 Task: For heading Use Georgia with blue  colour.  font size for heading22,  'Change the font style of data to'Georgia and font size to 14,  Change the alignment of both headline & data to Align left In the sheet   Victory Sales log   book
Action: Mouse moved to (75, 150)
Screenshot: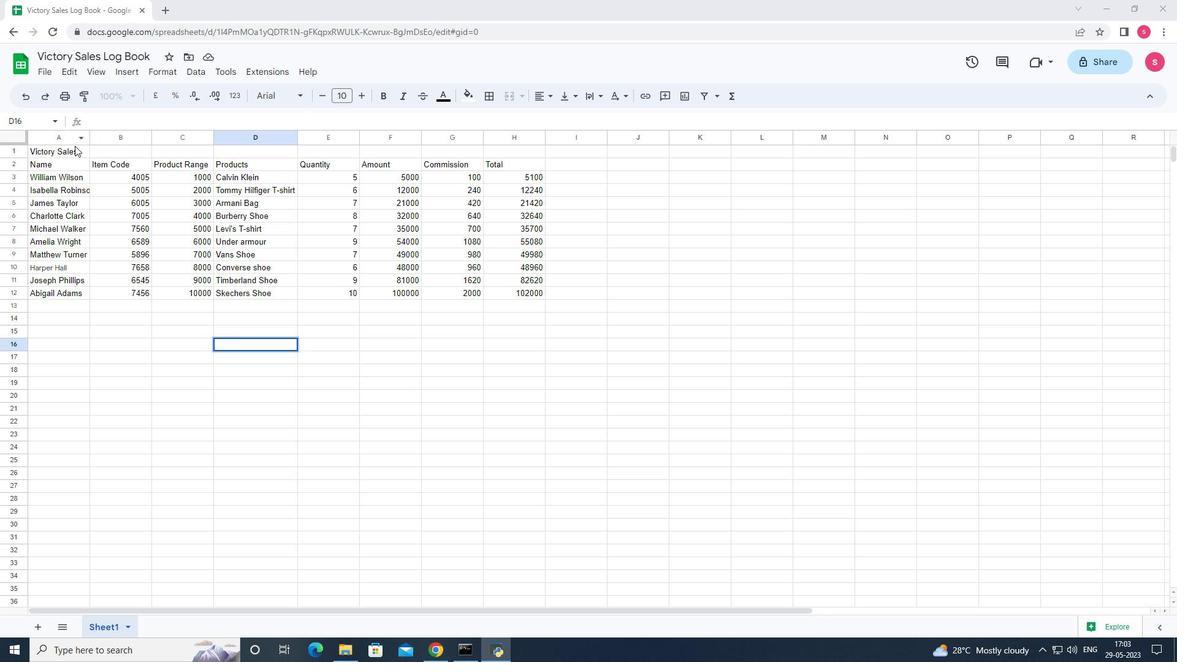 
Action: Mouse pressed left at (75, 150)
Screenshot: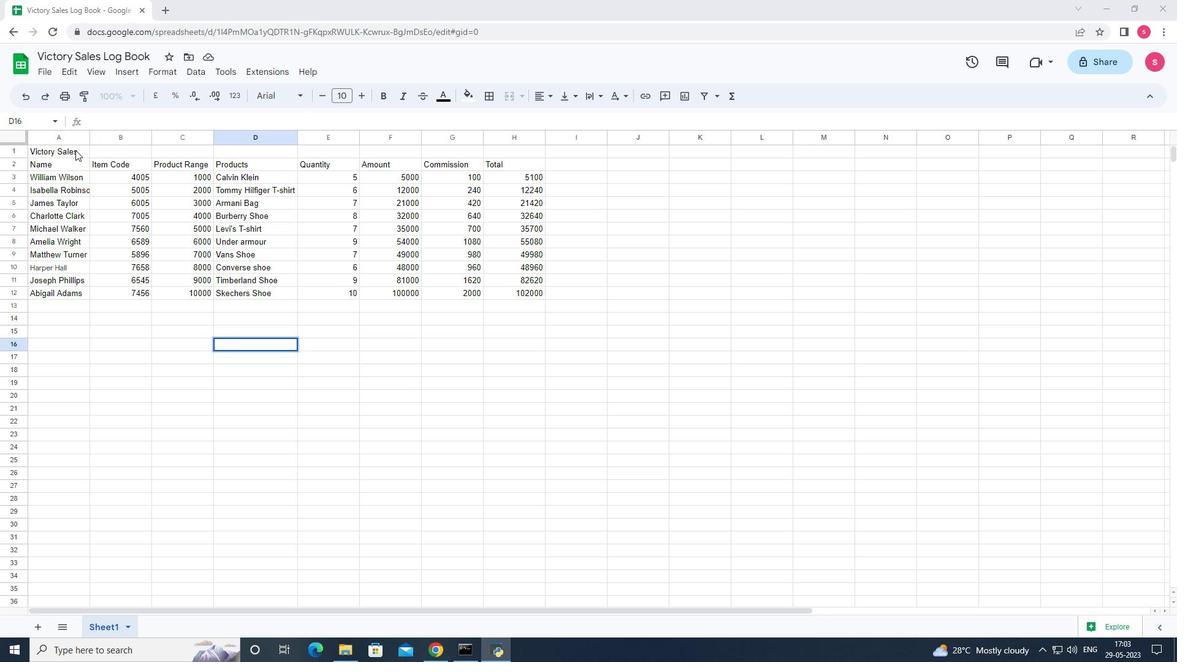 
Action: Mouse moved to (300, 93)
Screenshot: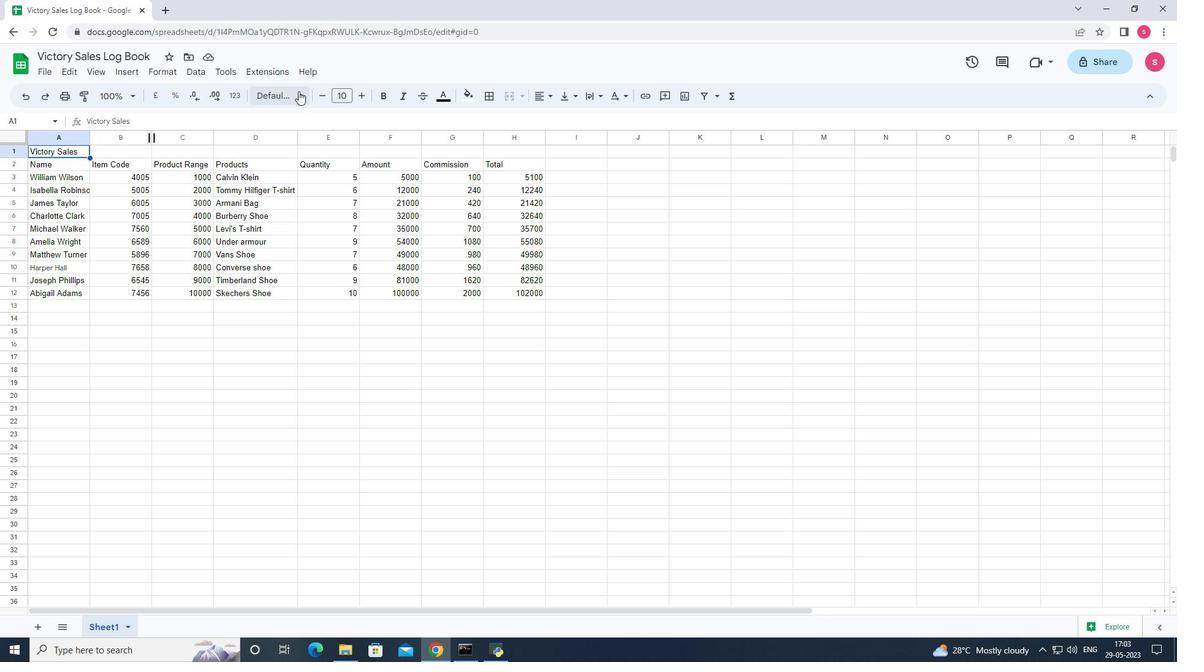 
Action: Mouse pressed left at (300, 93)
Screenshot: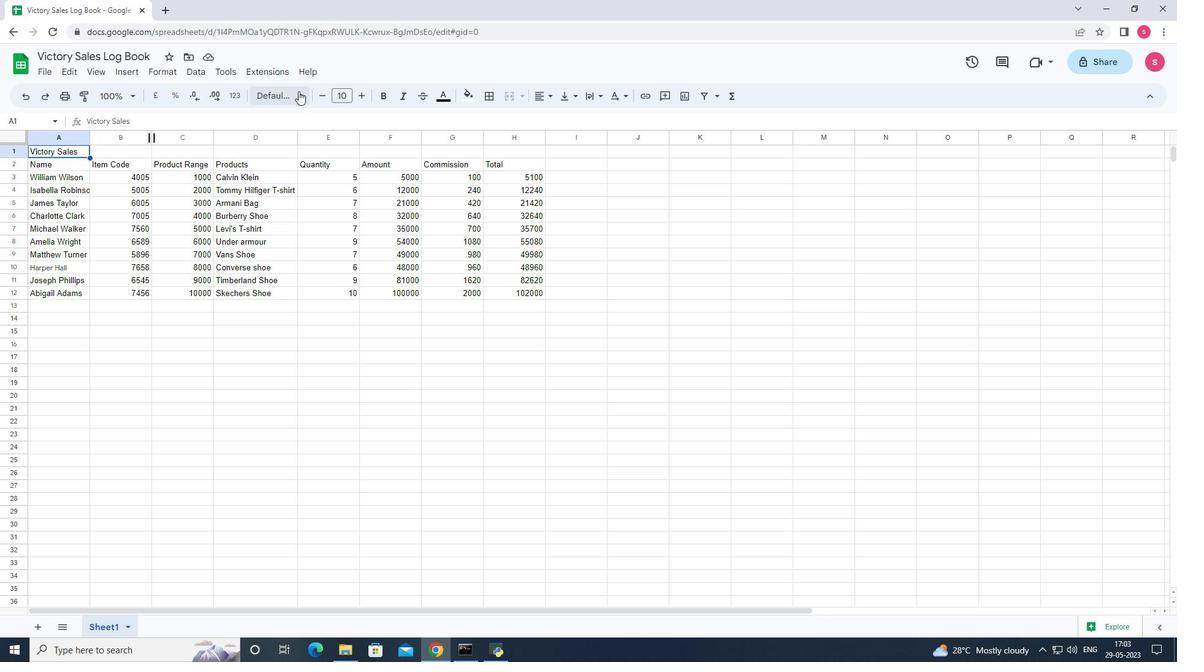 
Action: Mouse moved to (321, 260)
Screenshot: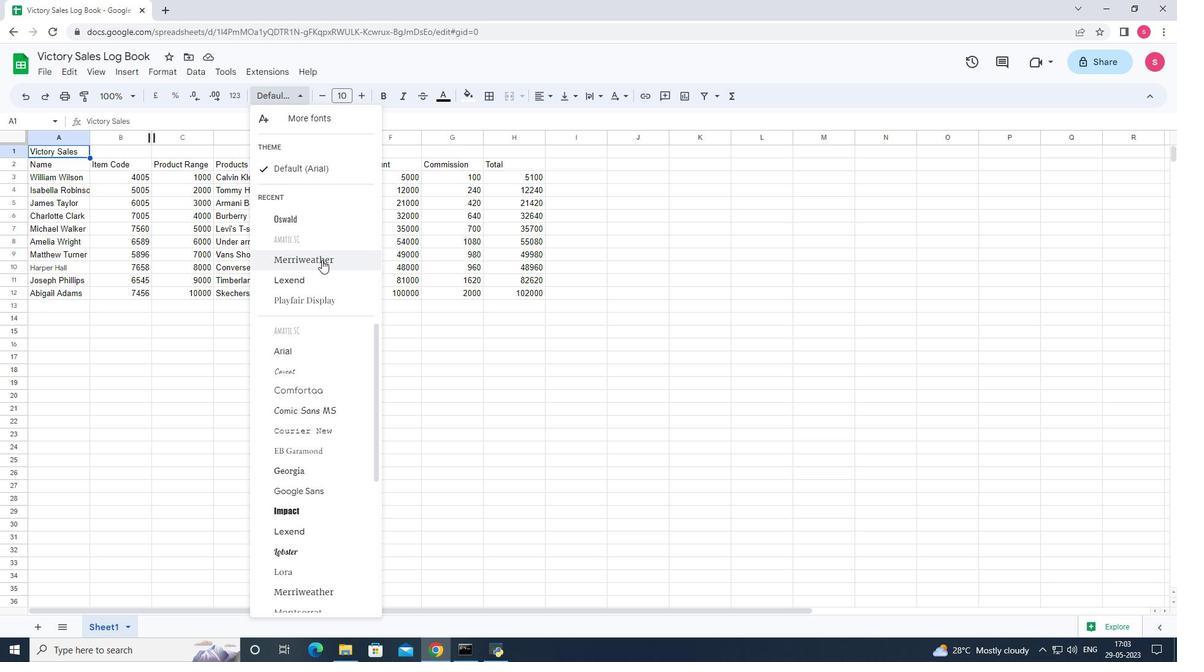 
Action: Mouse scrolled (321, 259) with delta (0, 0)
Screenshot: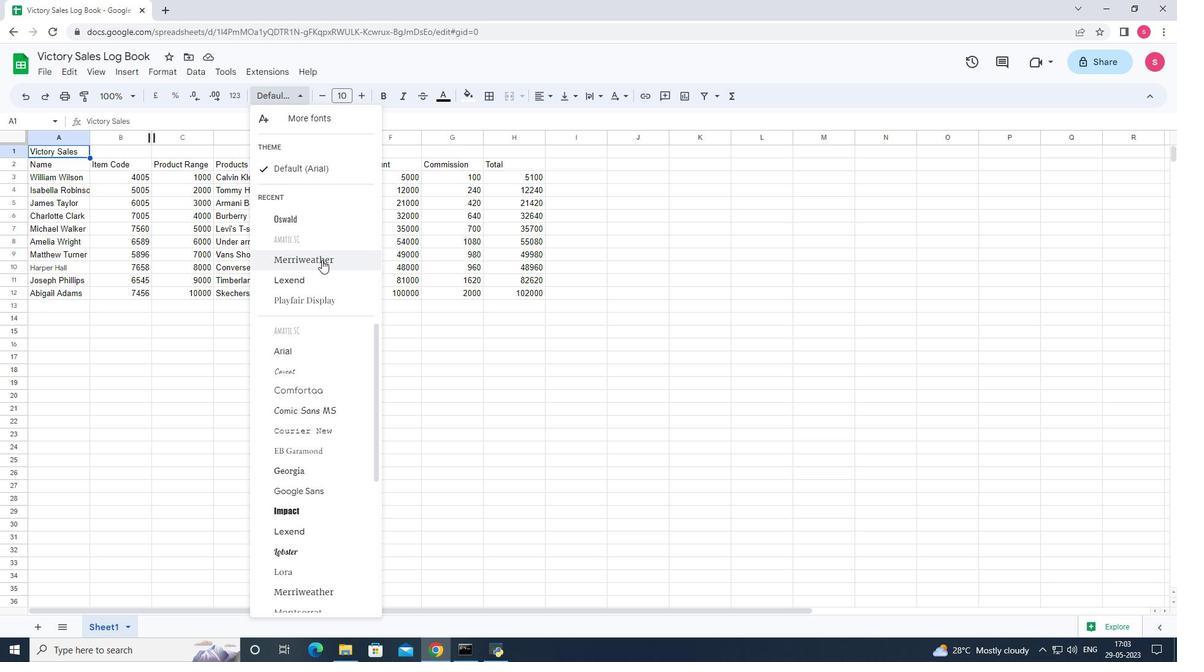 
Action: Mouse moved to (321, 261)
Screenshot: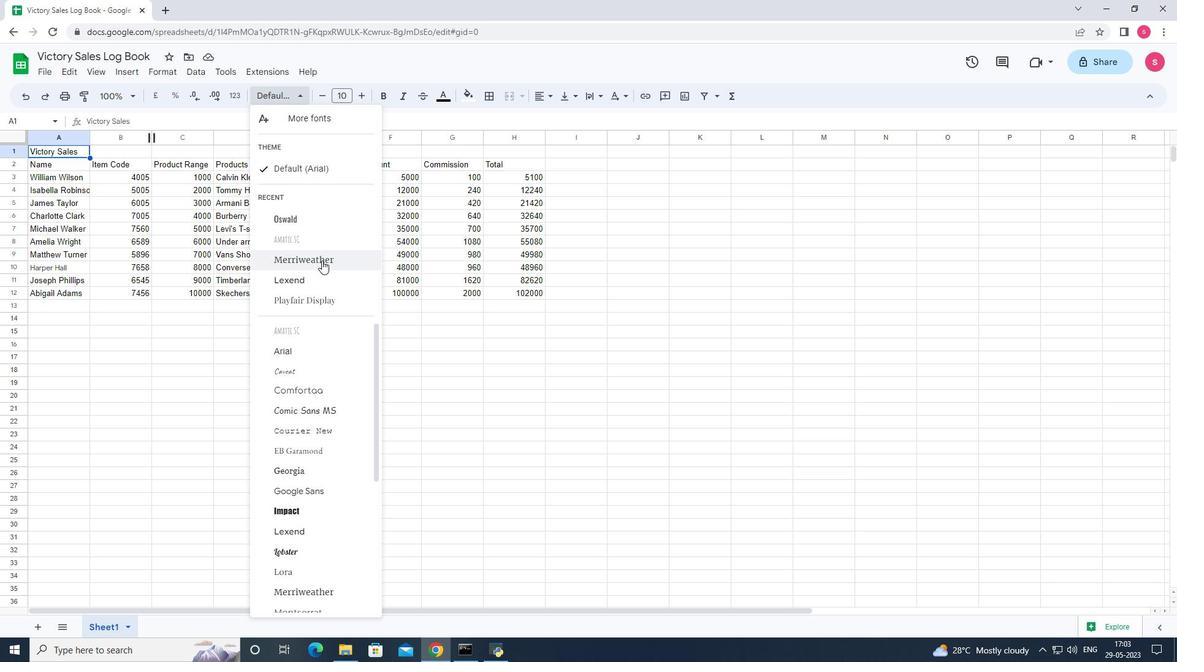 
Action: Mouse scrolled (321, 260) with delta (0, 0)
Screenshot: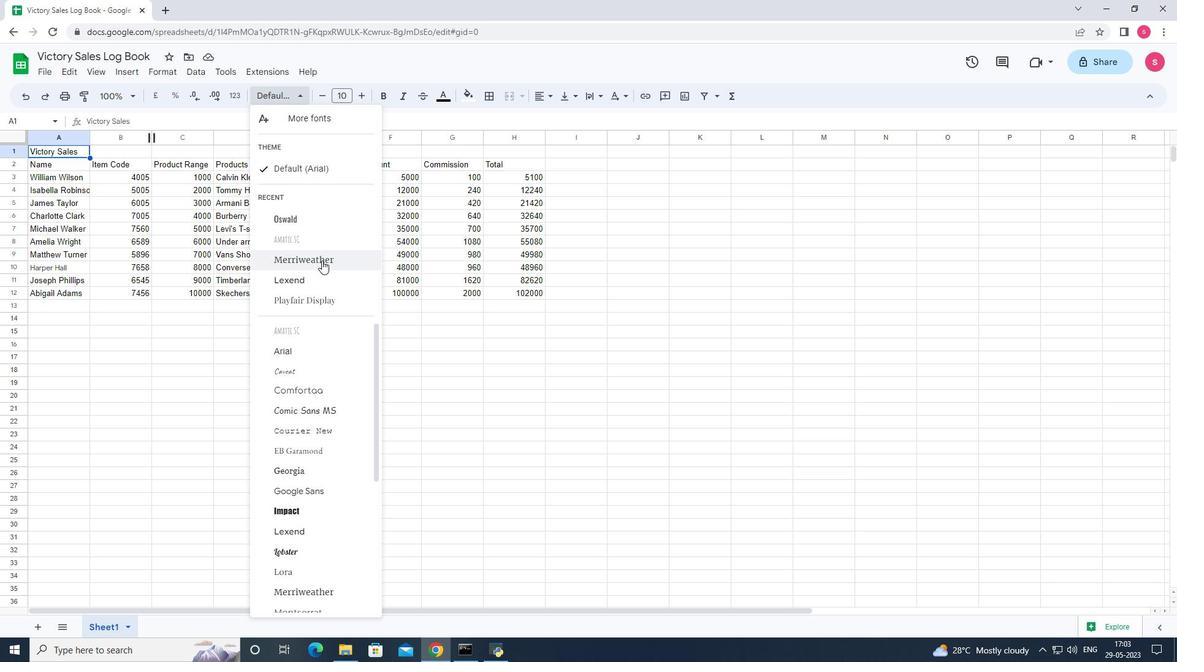 
Action: Mouse scrolled (321, 260) with delta (0, 0)
Screenshot: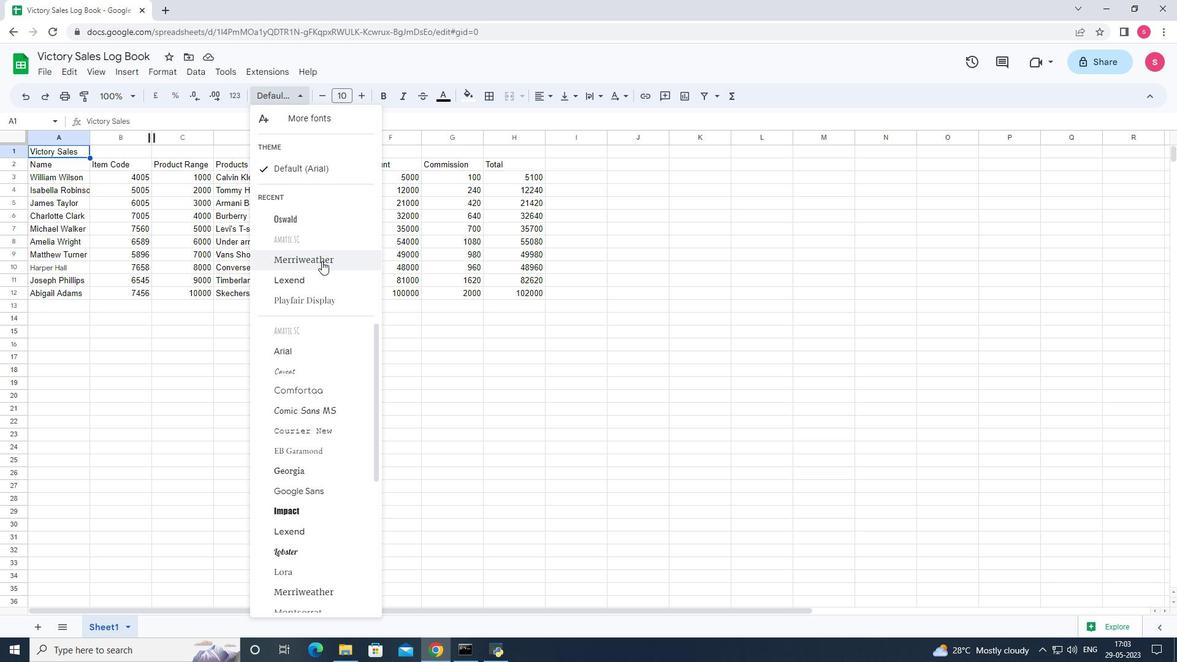 
Action: Mouse moved to (324, 473)
Screenshot: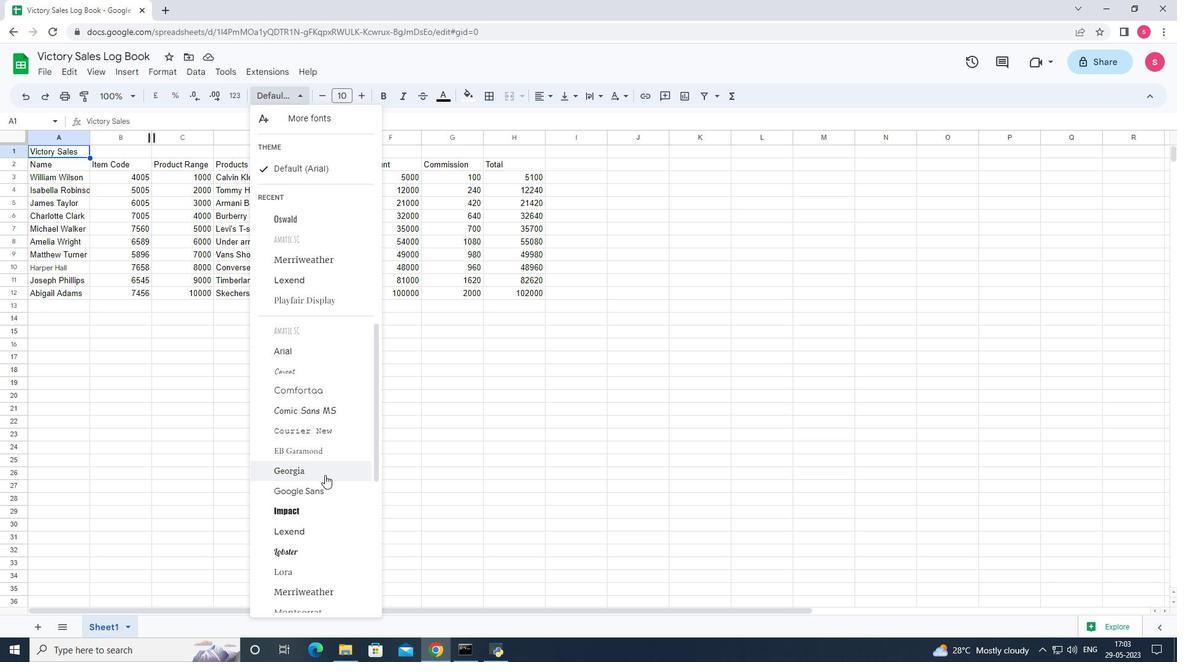 
Action: Mouse pressed left at (324, 473)
Screenshot: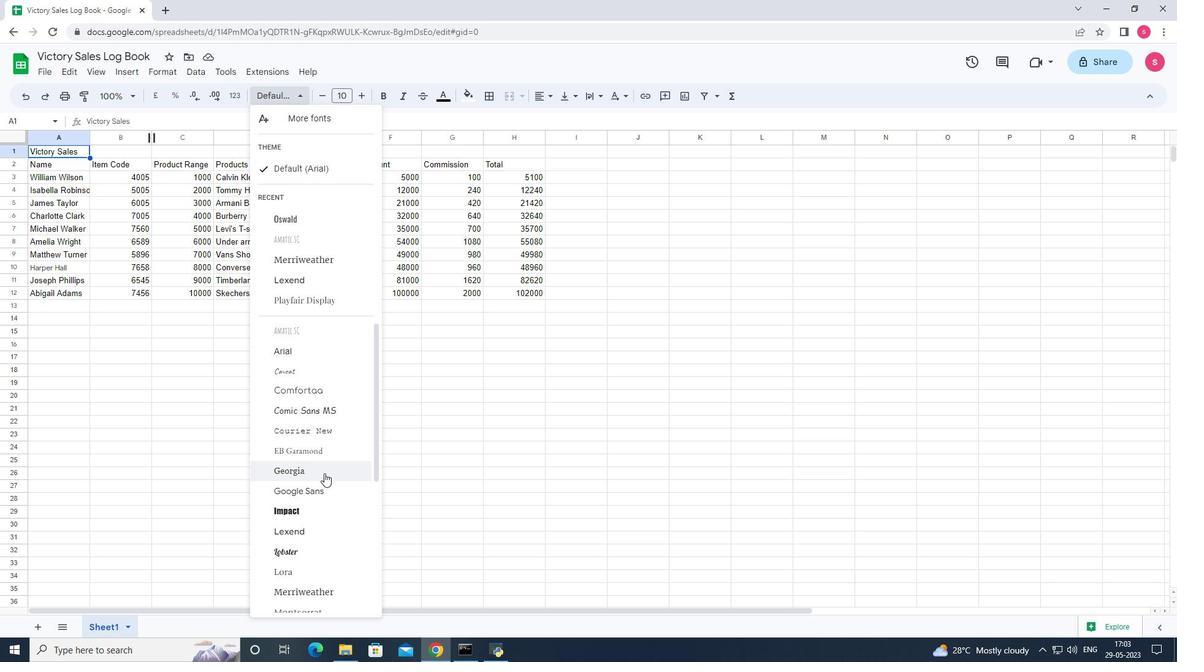 
Action: Mouse moved to (449, 99)
Screenshot: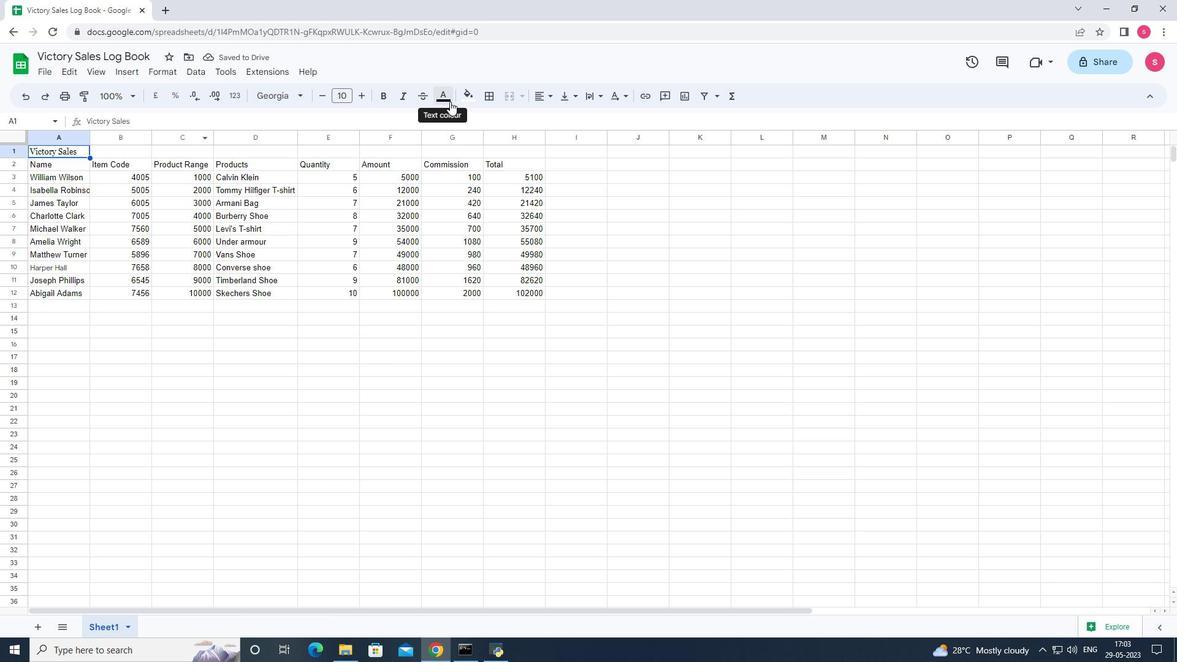
Action: Mouse pressed left at (449, 99)
Screenshot: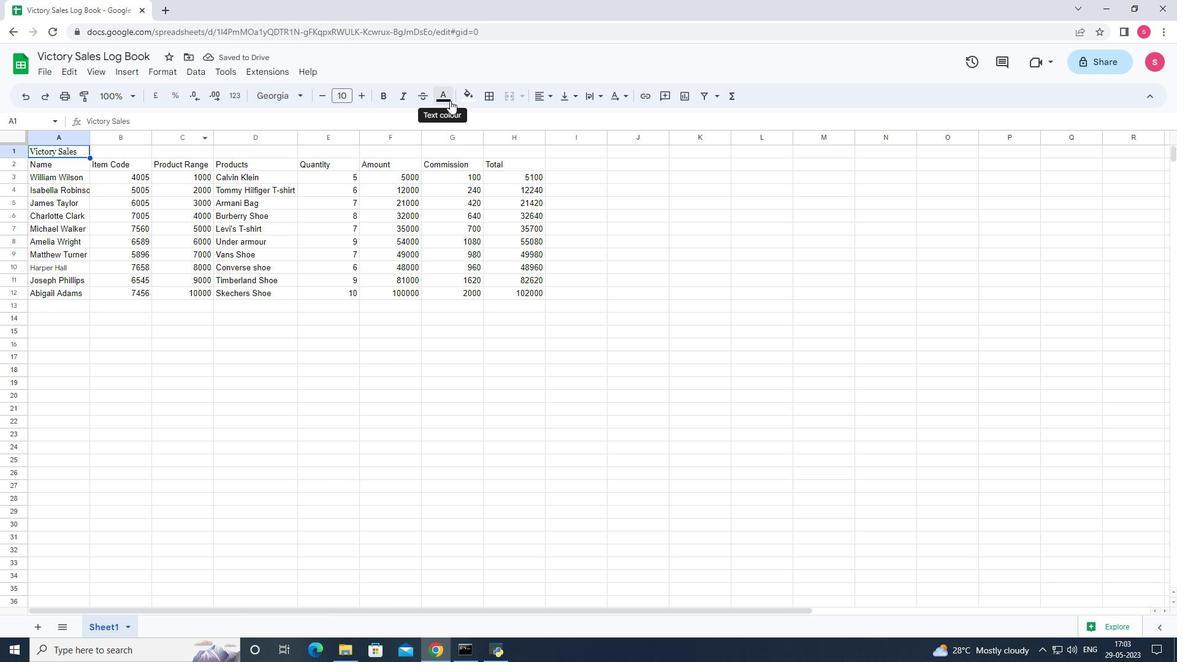
Action: Mouse moved to (538, 152)
Screenshot: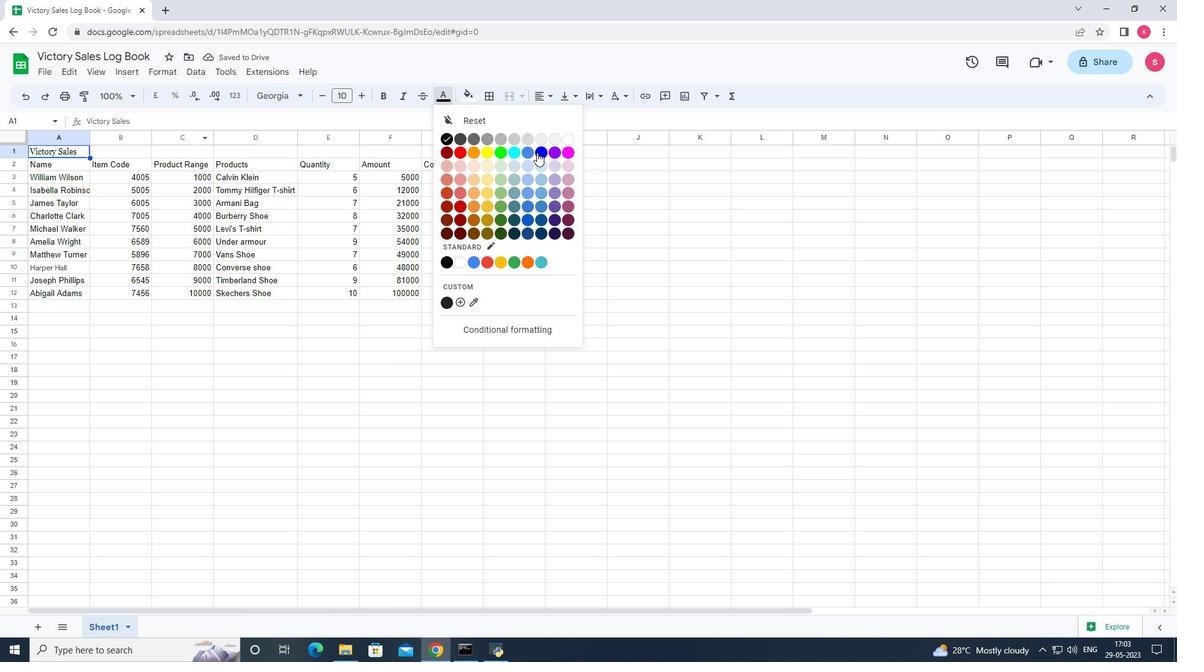 
Action: Mouse pressed left at (538, 152)
Screenshot: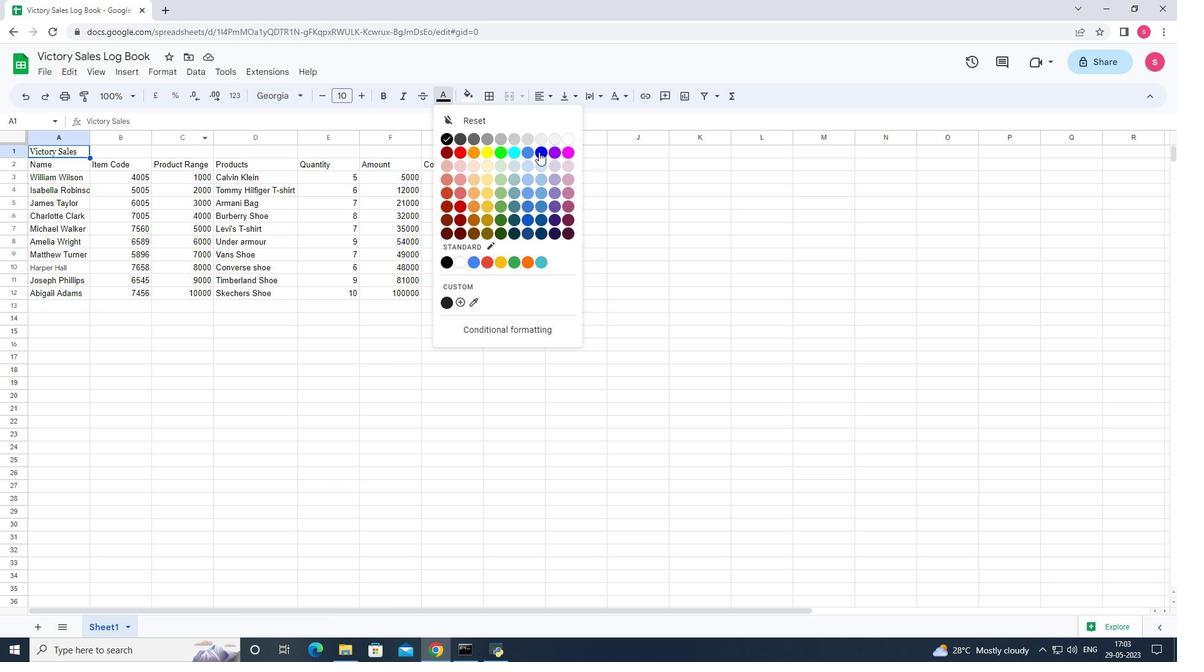 
Action: Mouse moved to (365, 95)
Screenshot: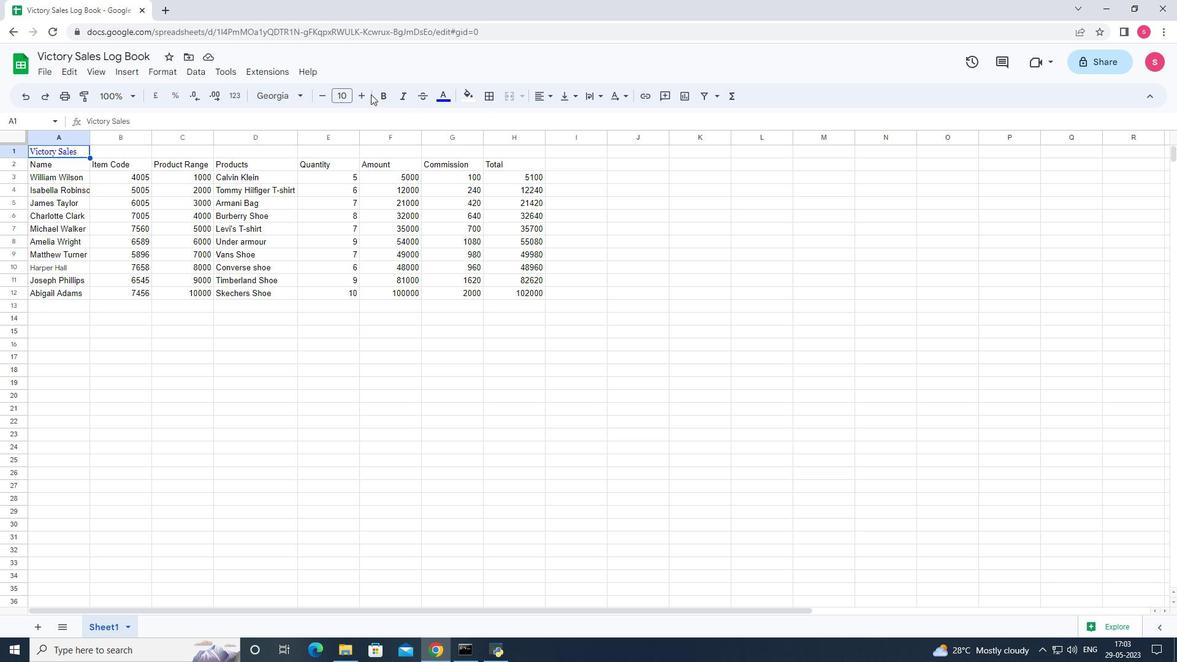 
Action: Mouse pressed left at (365, 95)
Screenshot: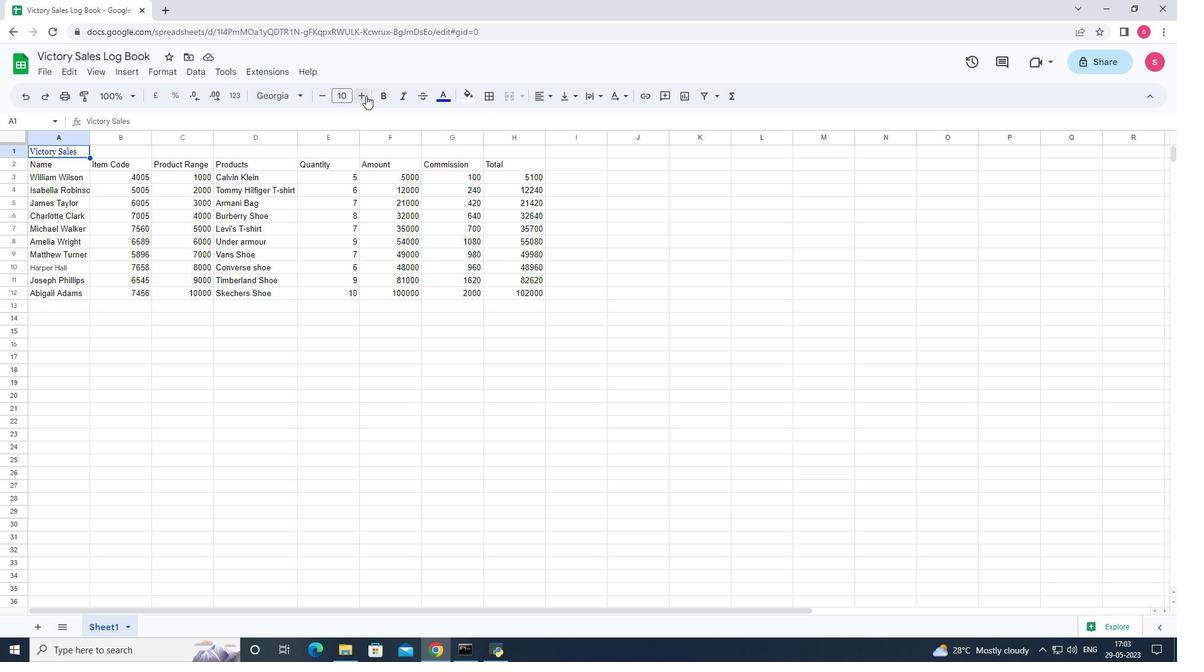 
Action: Mouse pressed left at (365, 95)
Screenshot: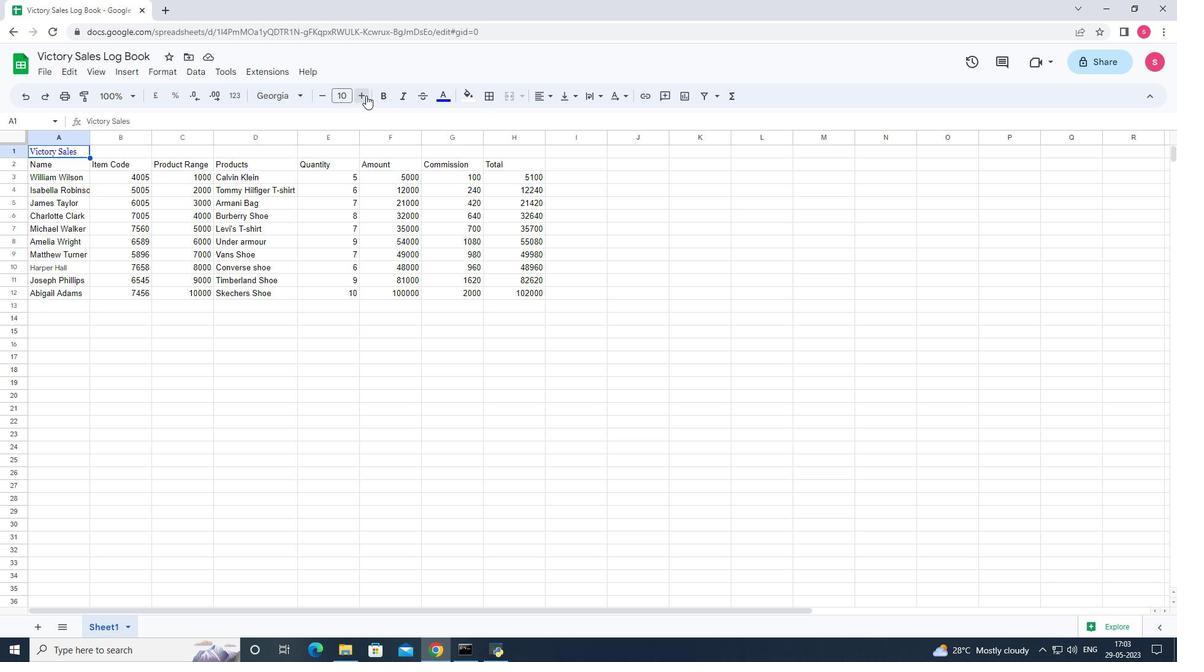 
Action: Mouse pressed left at (365, 95)
Screenshot: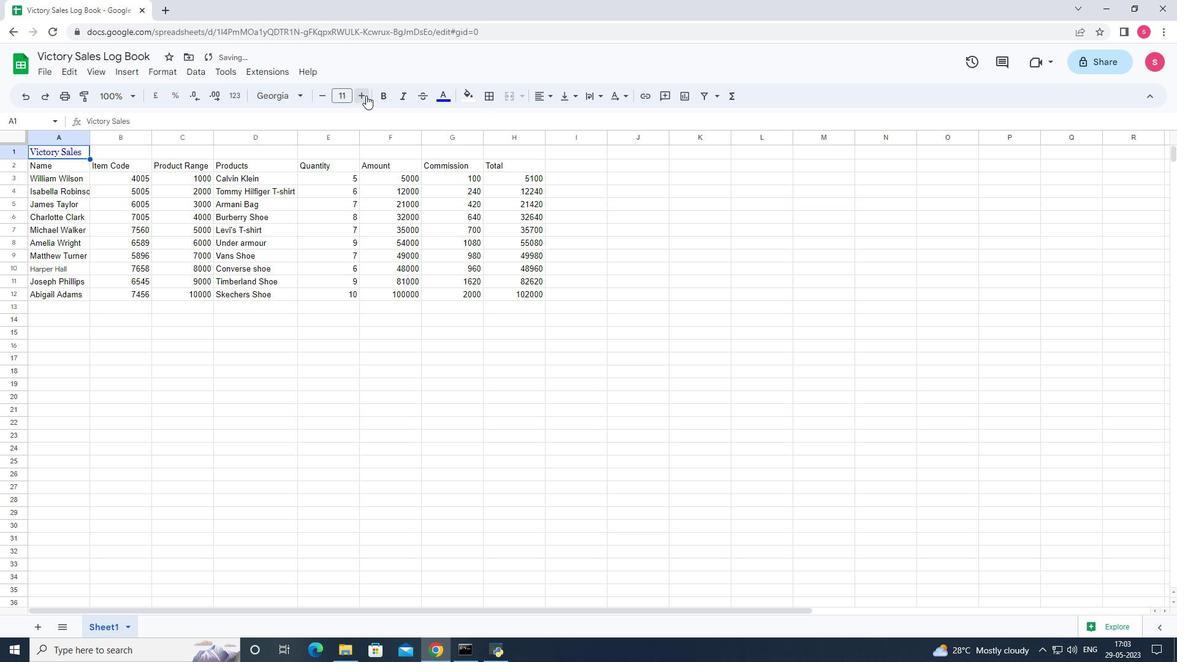 
Action: Mouse pressed left at (365, 95)
Screenshot: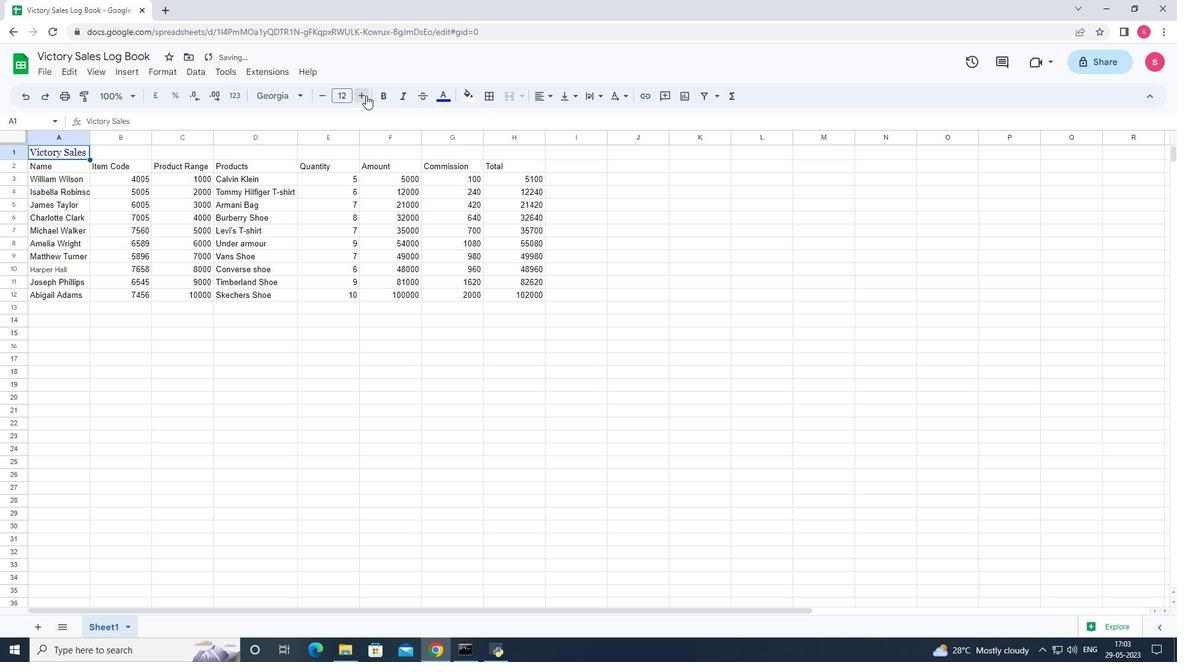 
Action: Mouse pressed left at (365, 95)
Screenshot: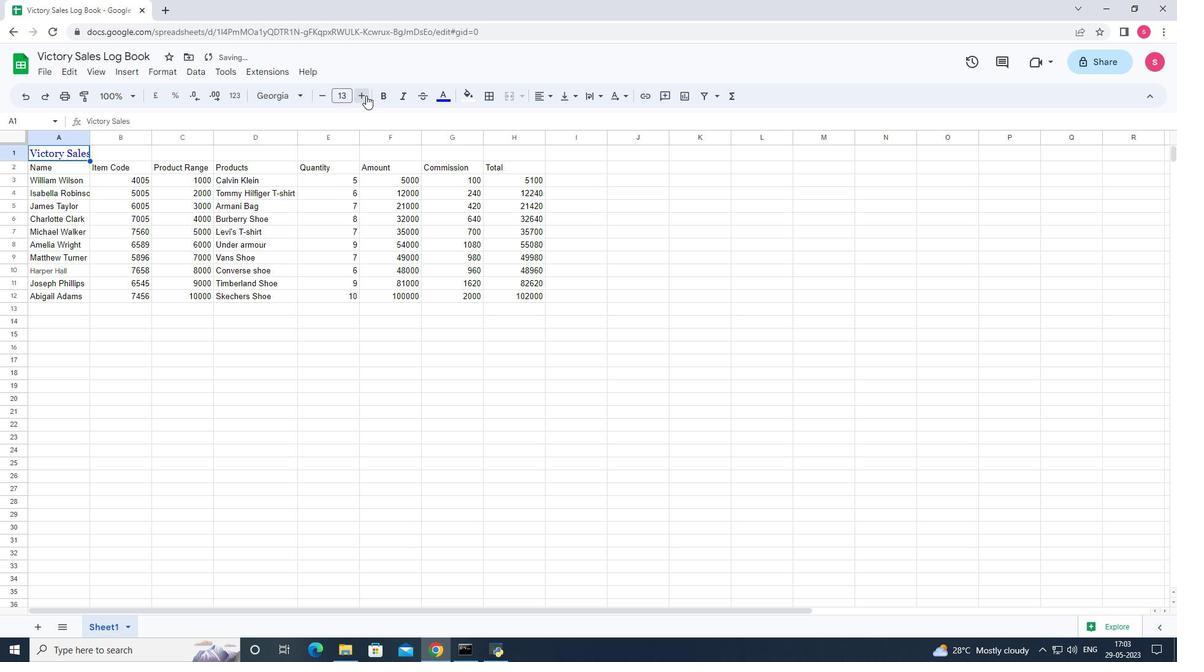 
Action: Mouse pressed left at (365, 95)
Screenshot: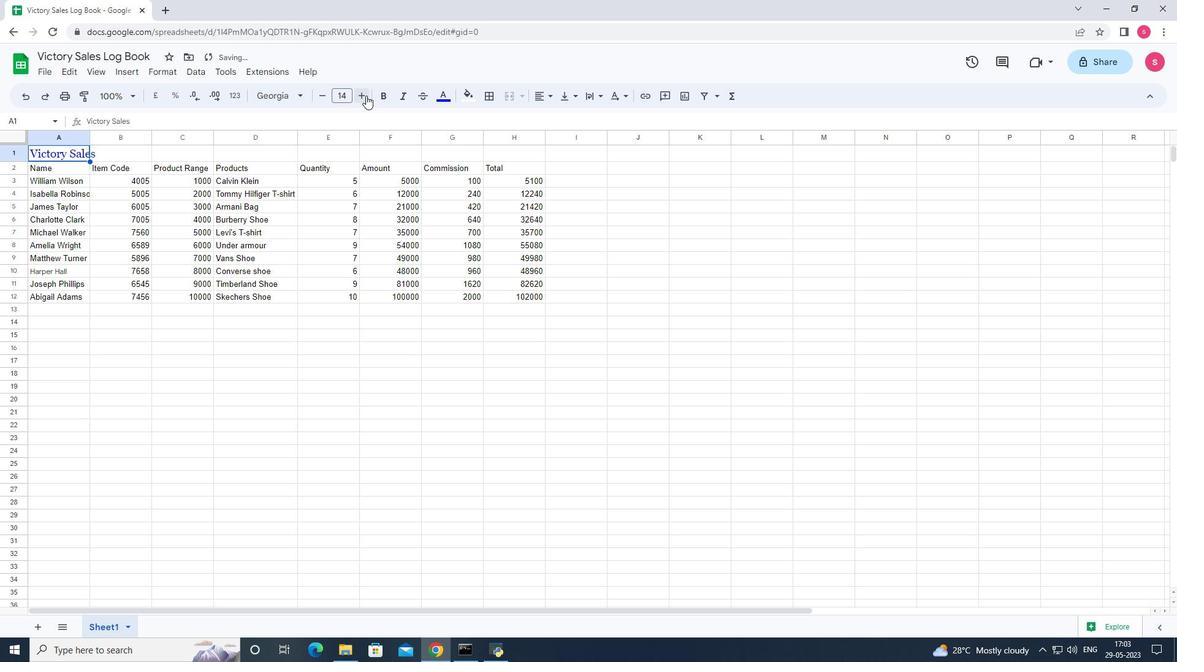 
Action: Mouse pressed left at (365, 95)
Screenshot: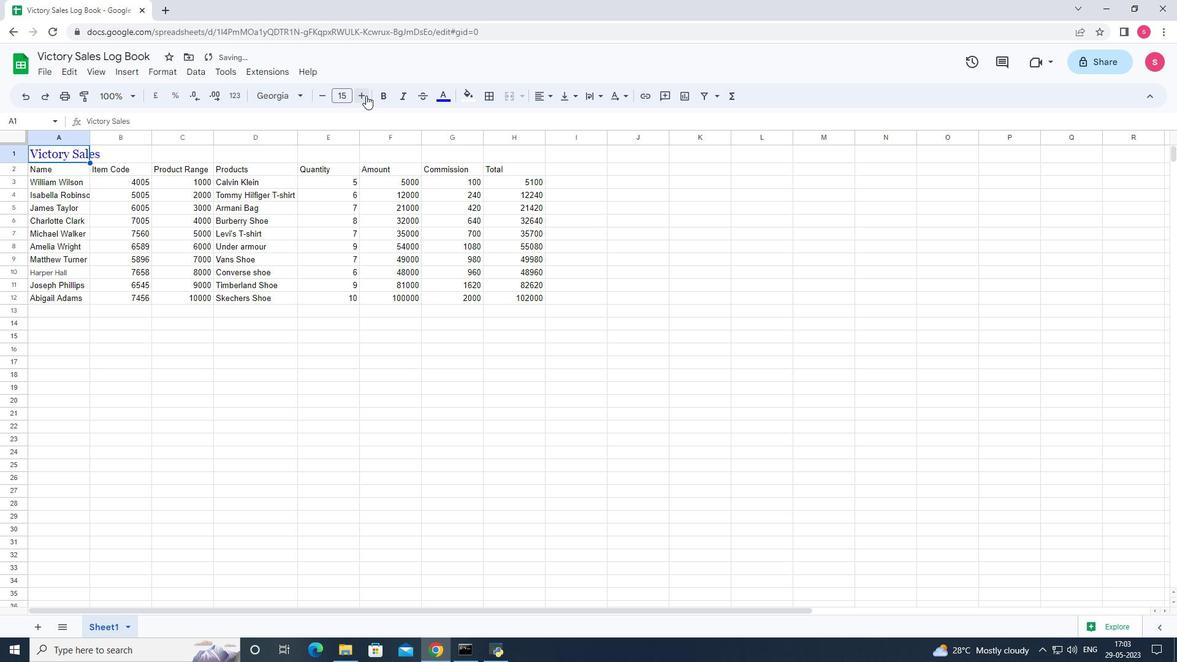 
Action: Mouse pressed left at (365, 95)
Screenshot: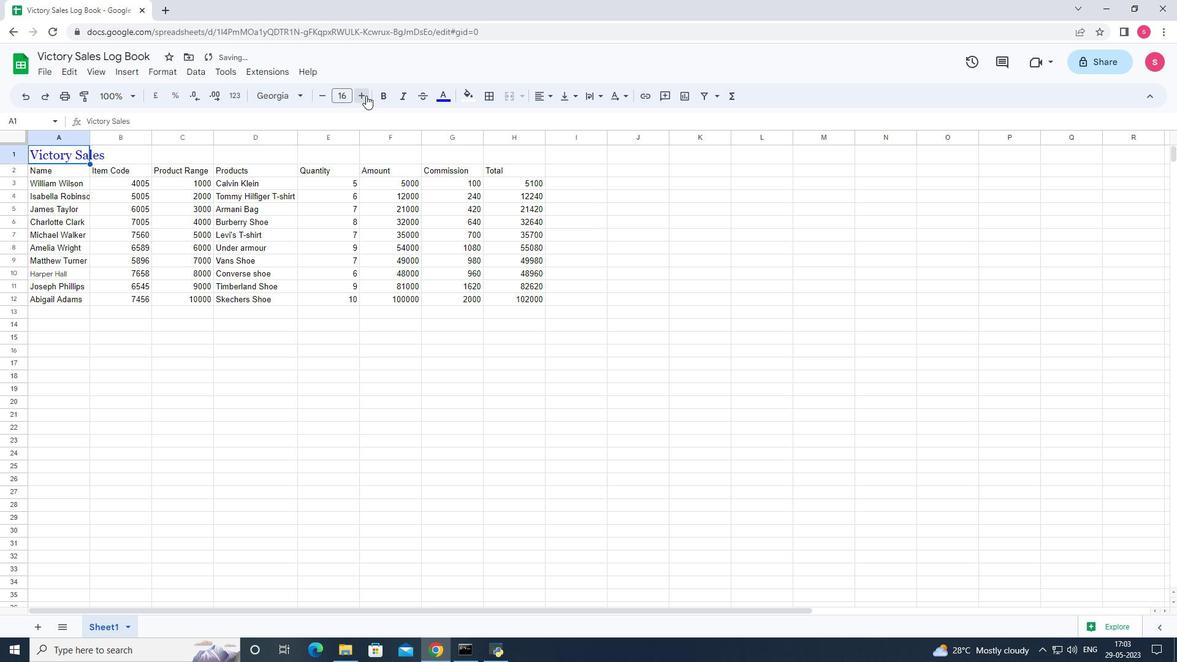 
Action: Mouse pressed left at (365, 95)
Screenshot: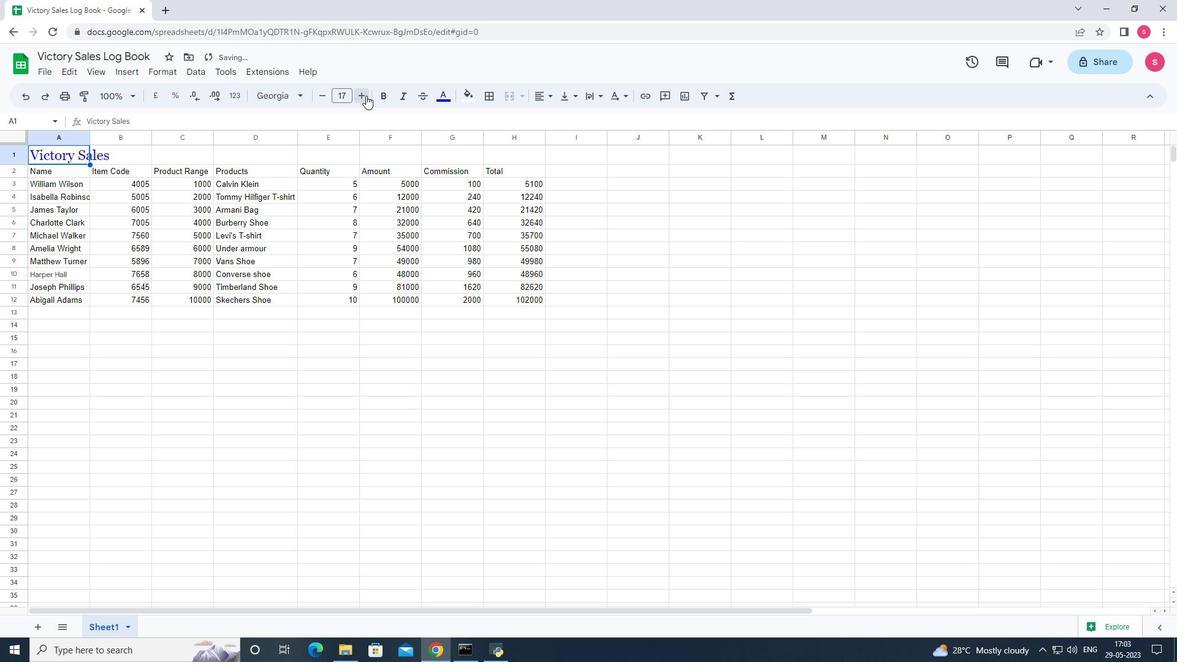 
Action: Mouse pressed left at (365, 95)
Screenshot: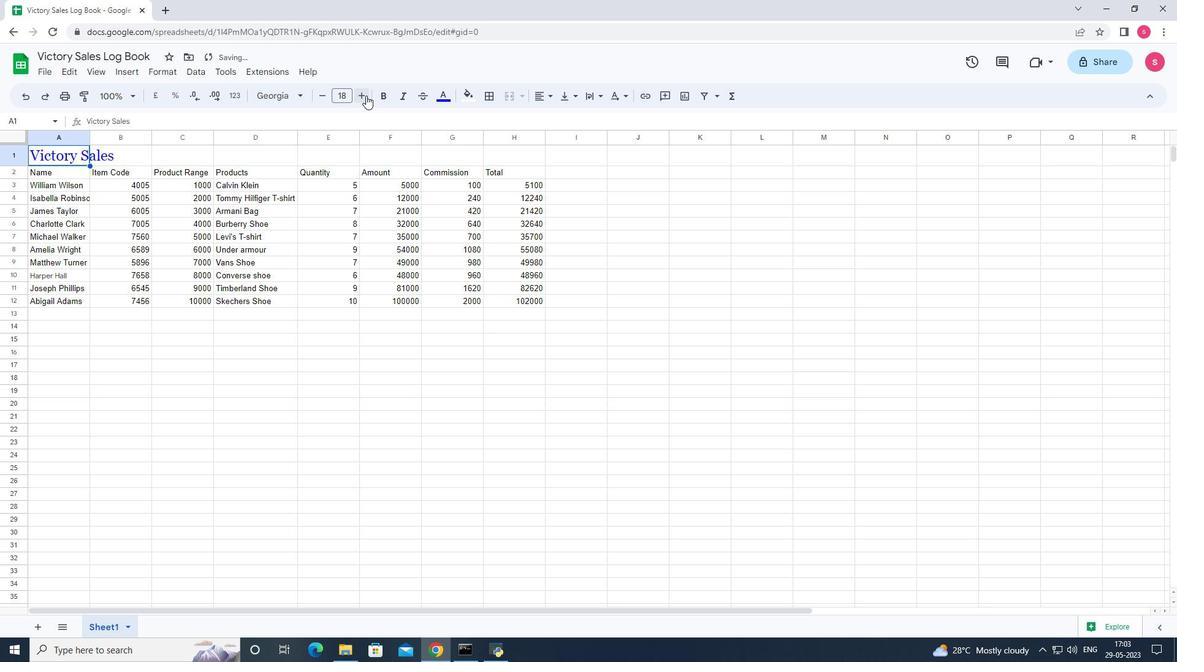 
Action: Mouse pressed left at (365, 95)
Screenshot: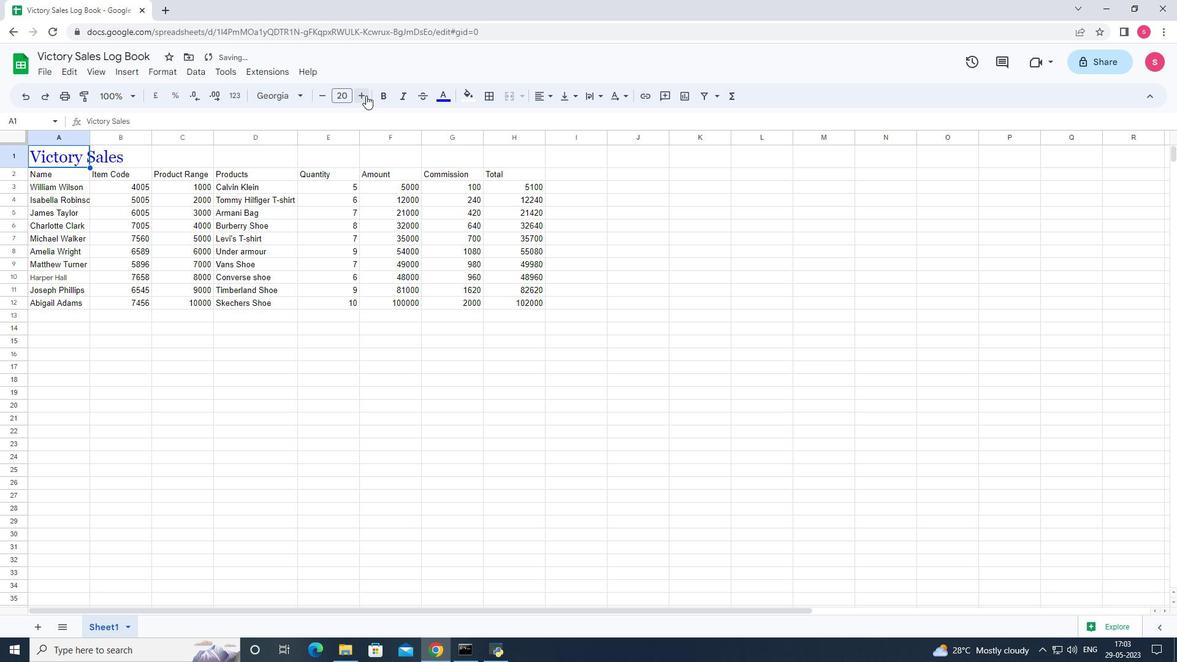
Action: Mouse pressed left at (365, 95)
Screenshot: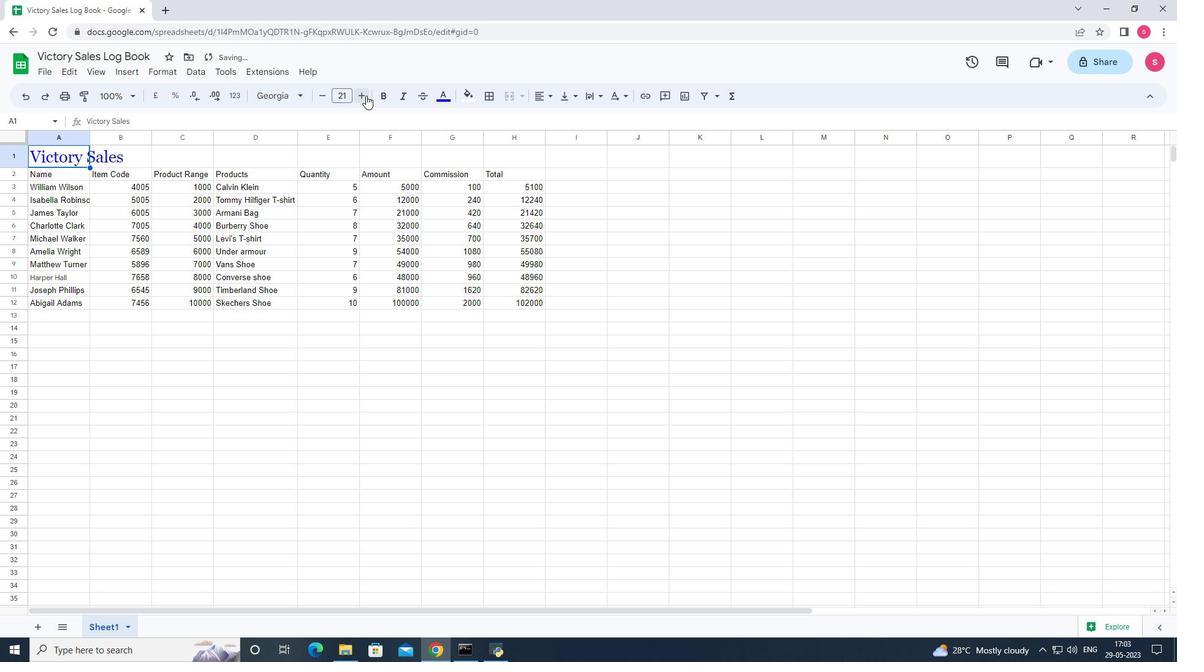 
Action: Mouse moved to (76, 174)
Screenshot: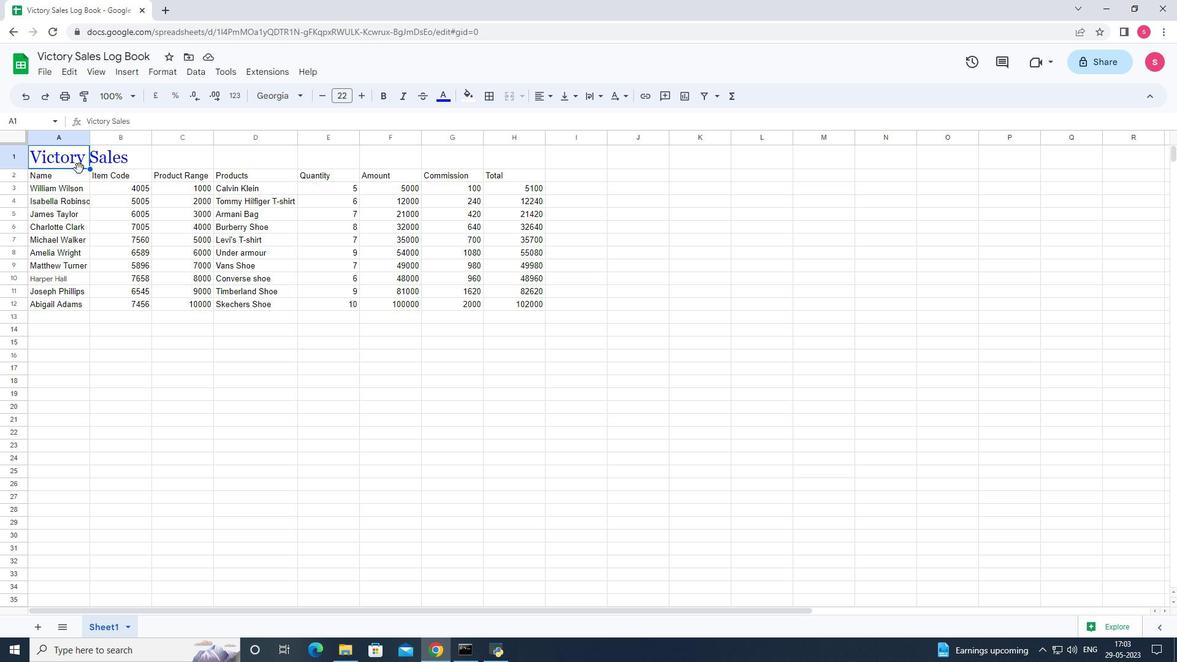 
Action: Mouse pressed left at (76, 174)
Screenshot: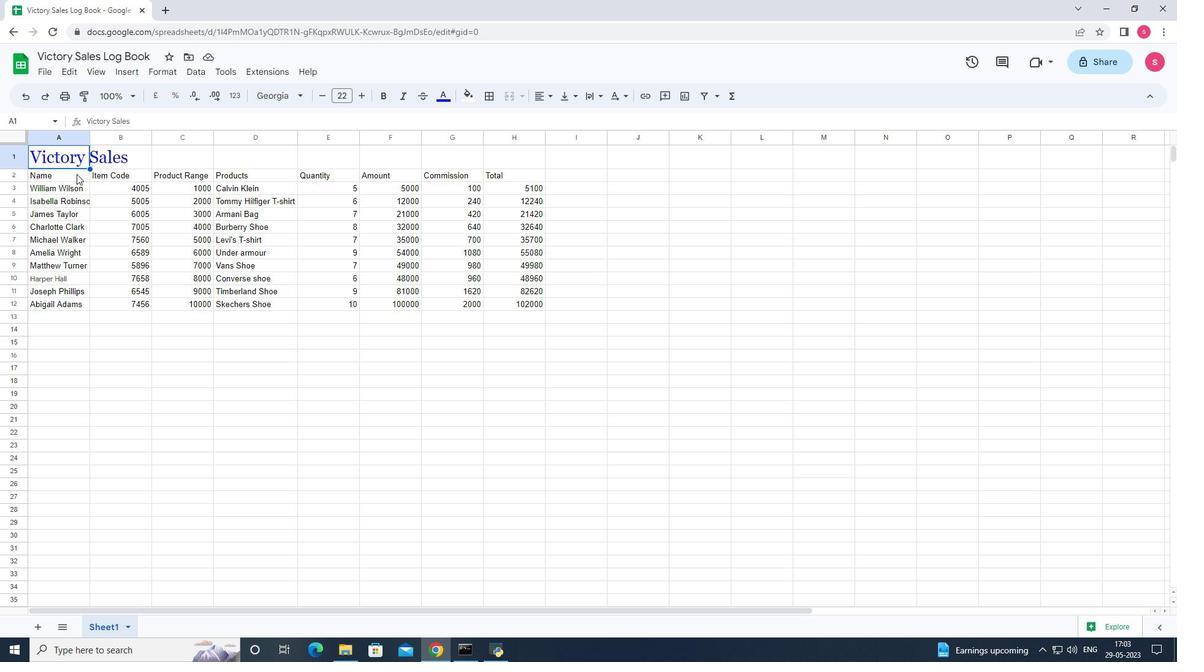 
Action: Mouse moved to (289, 95)
Screenshot: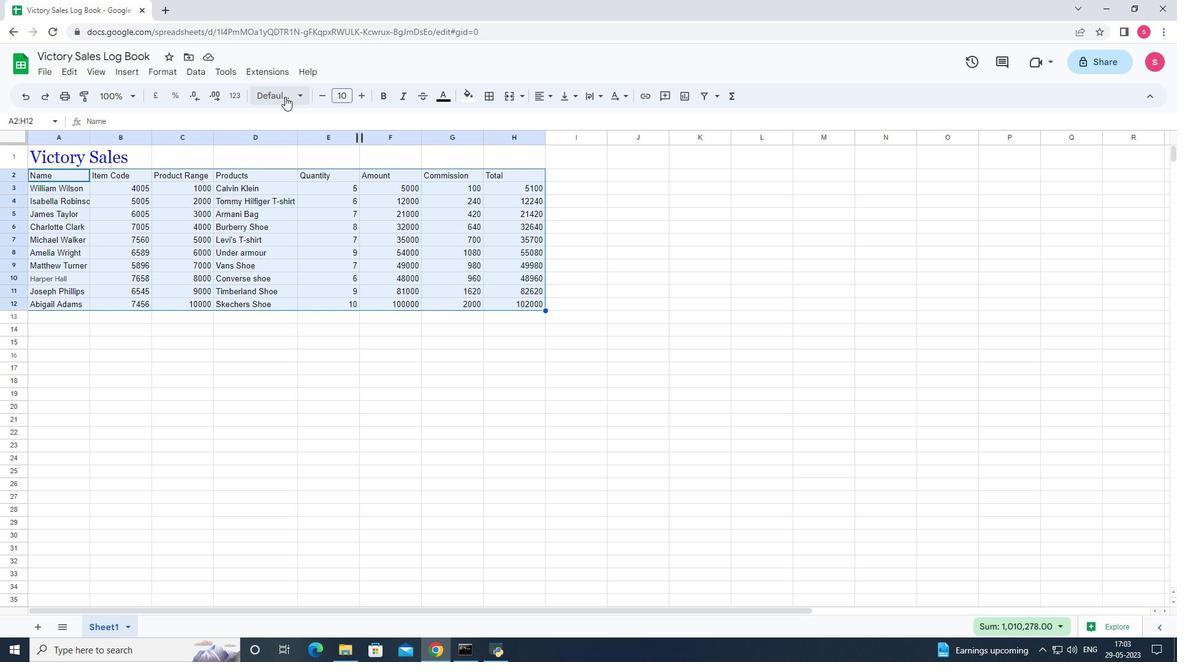 
Action: Mouse pressed left at (289, 95)
Screenshot: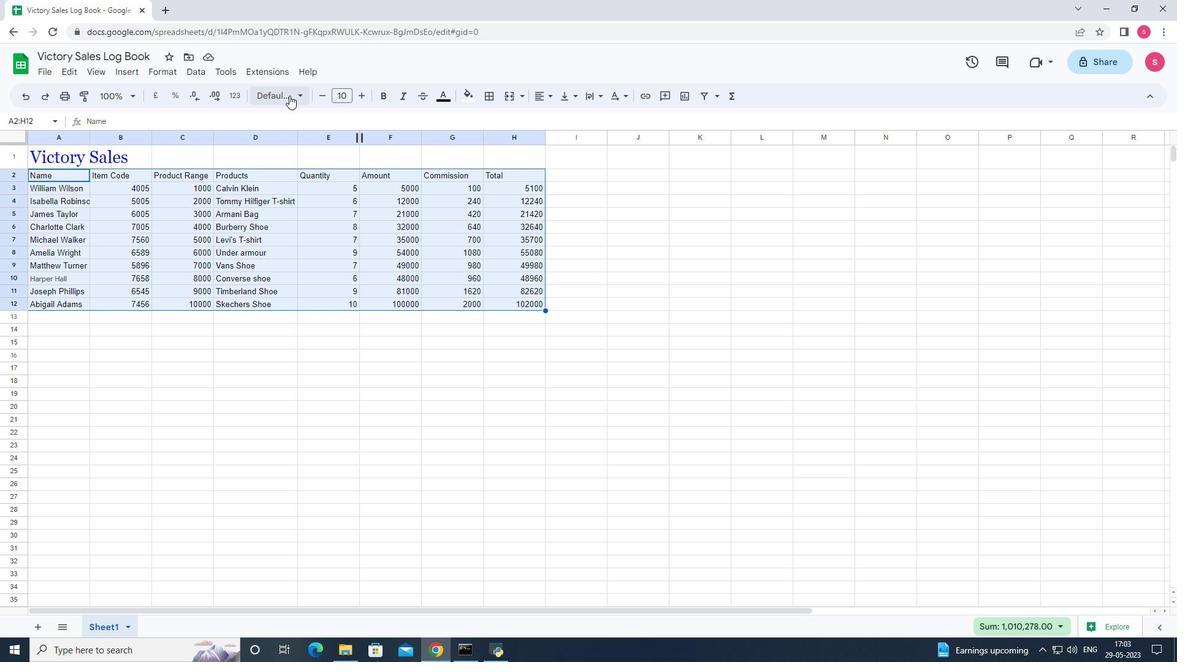 
Action: Mouse moved to (298, 218)
Screenshot: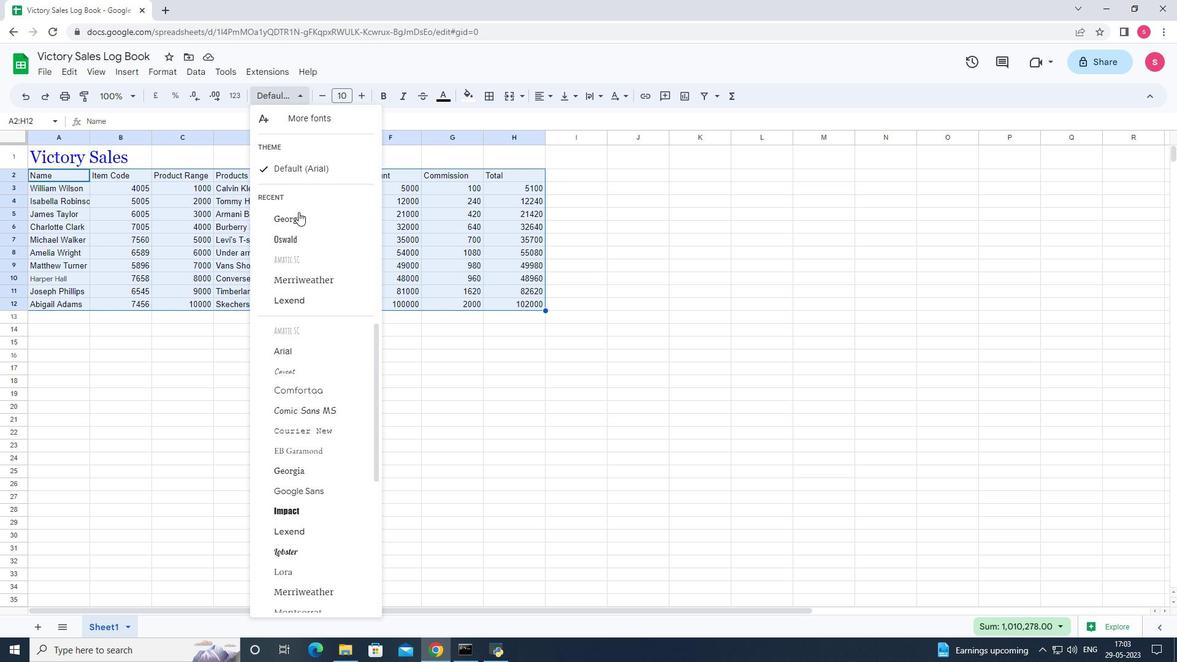 
Action: Mouse pressed left at (298, 218)
Screenshot: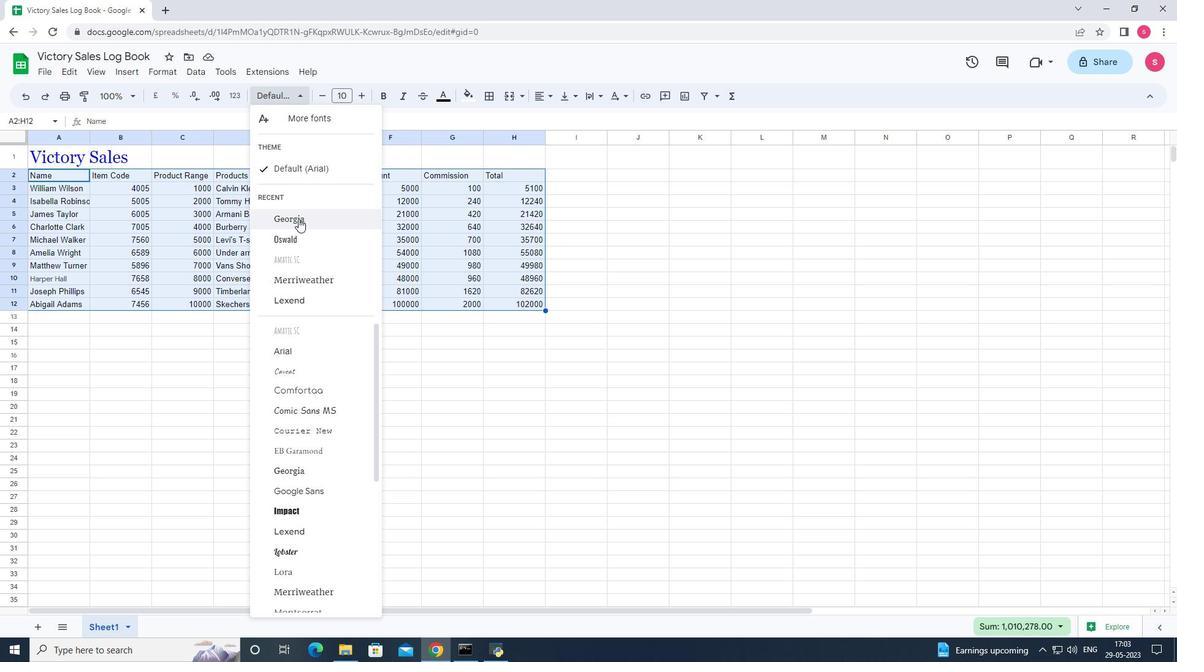 
Action: Mouse moved to (364, 95)
Screenshot: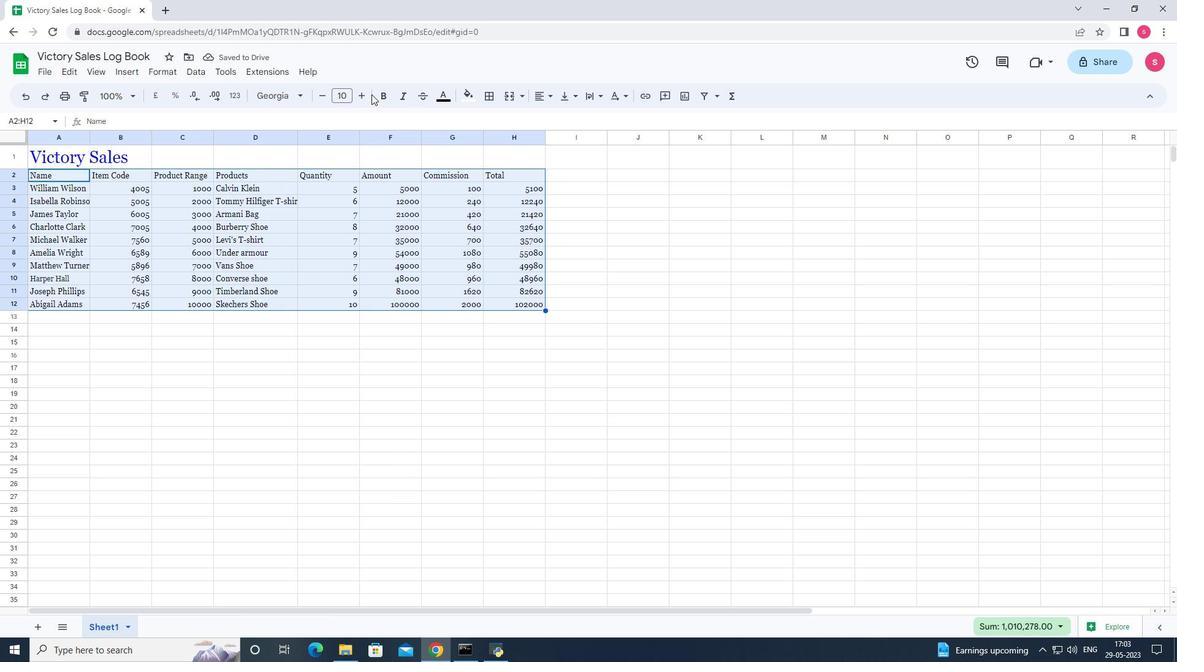 
Action: Mouse pressed left at (364, 95)
Screenshot: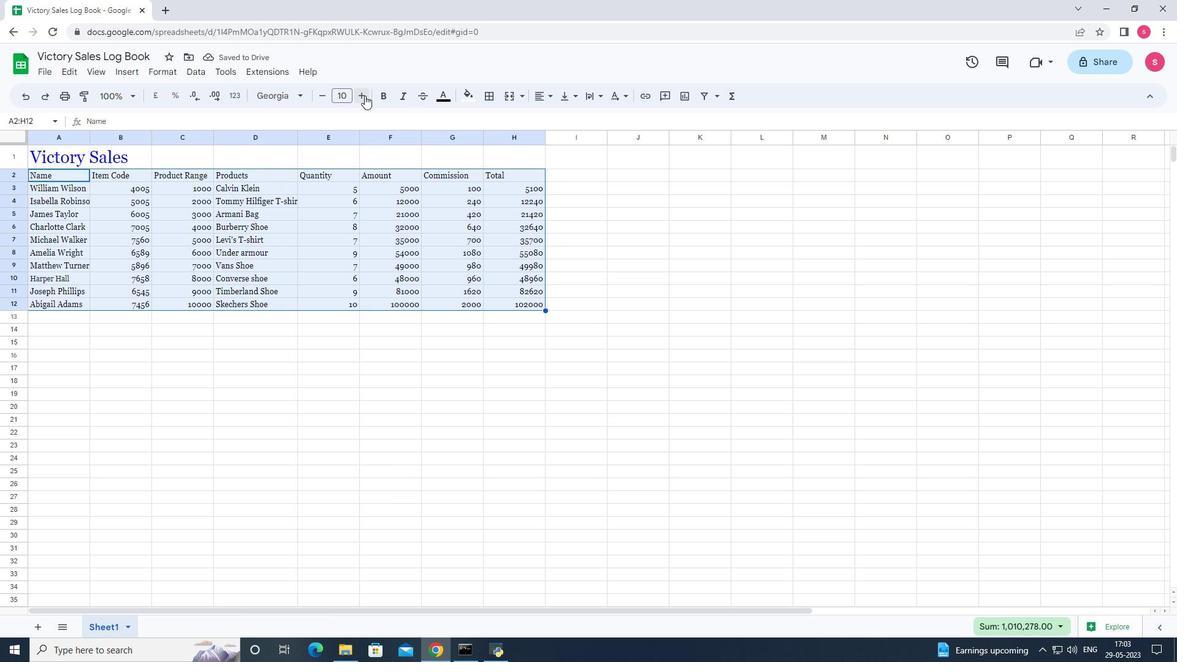 
Action: Mouse pressed left at (364, 95)
Screenshot: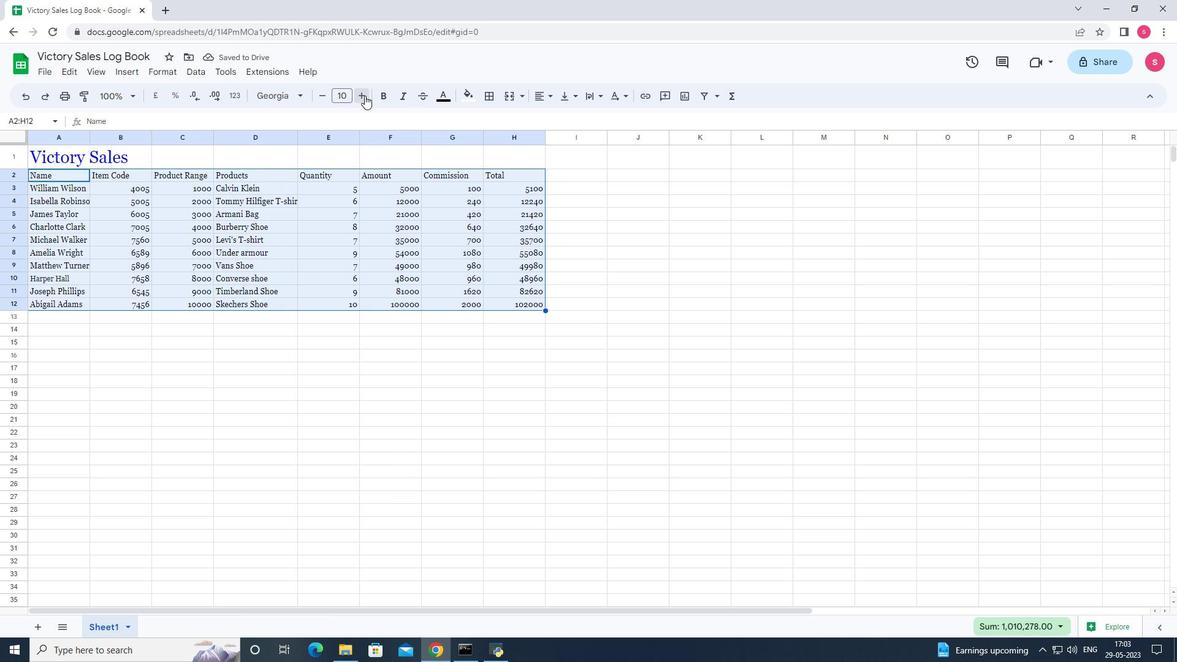
Action: Mouse pressed left at (364, 95)
Screenshot: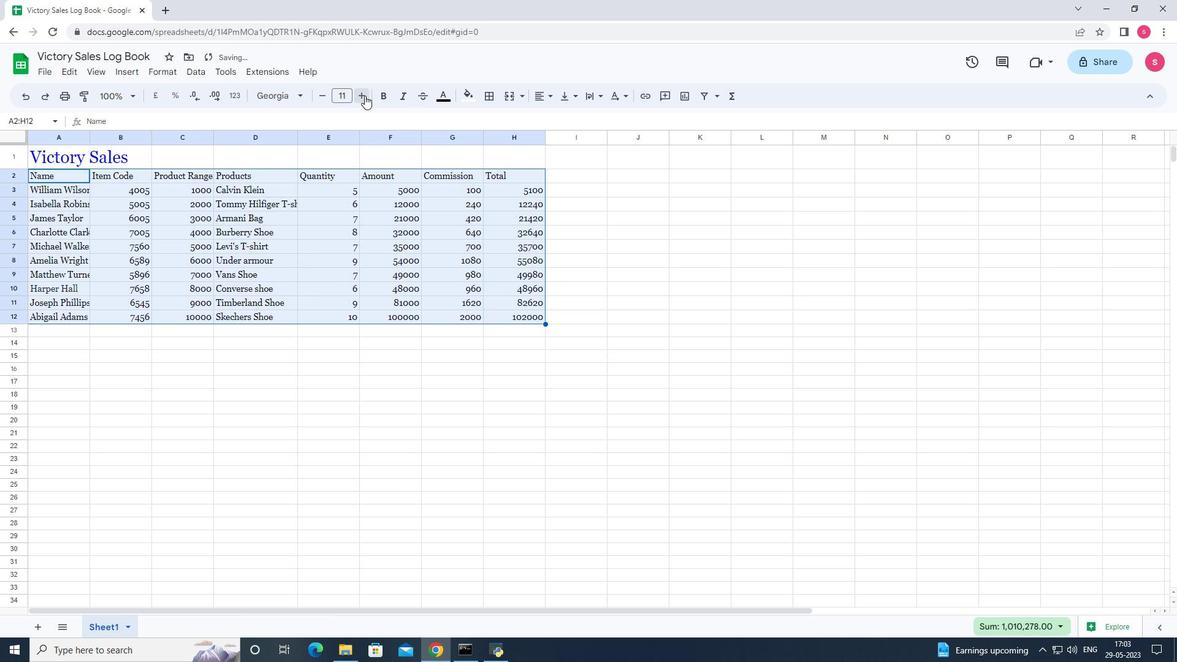 
Action: Mouse pressed left at (364, 95)
Screenshot: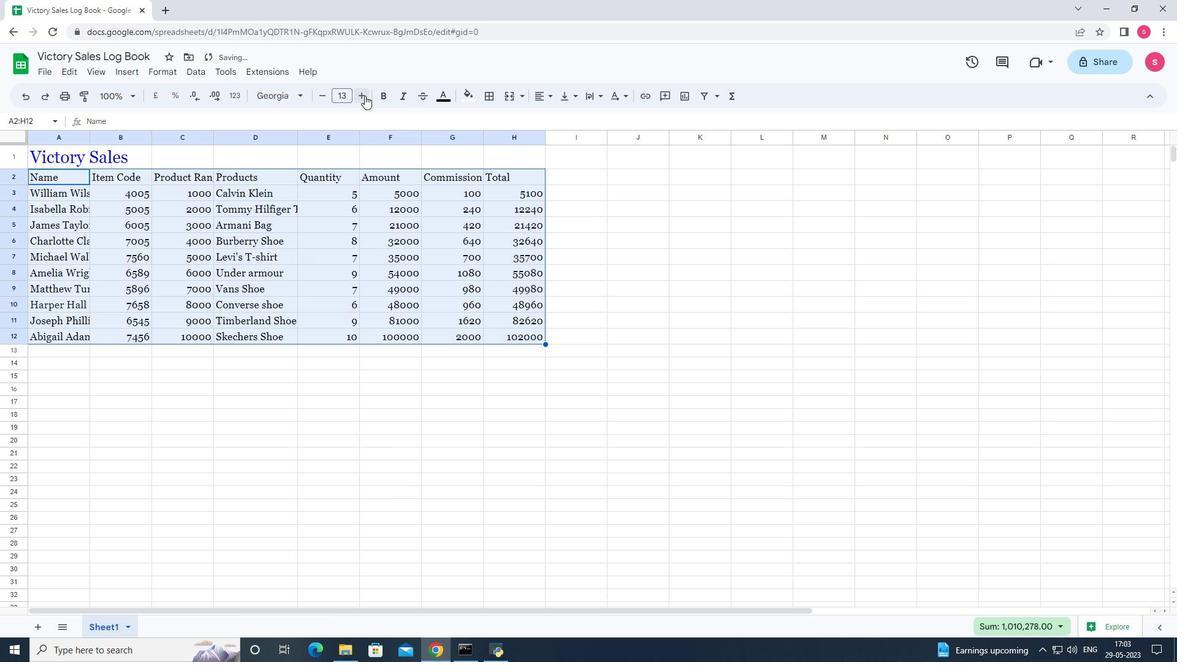 
Action: Mouse moved to (121, 156)
Screenshot: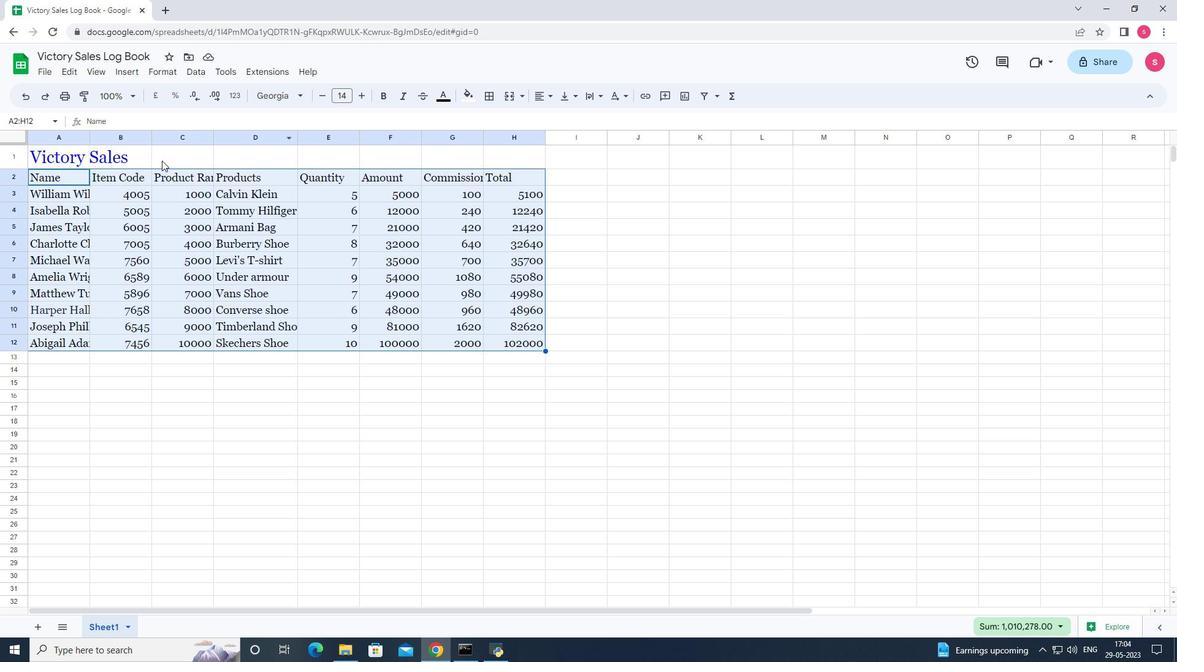 
Action: Mouse pressed left at (121, 156)
Screenshot: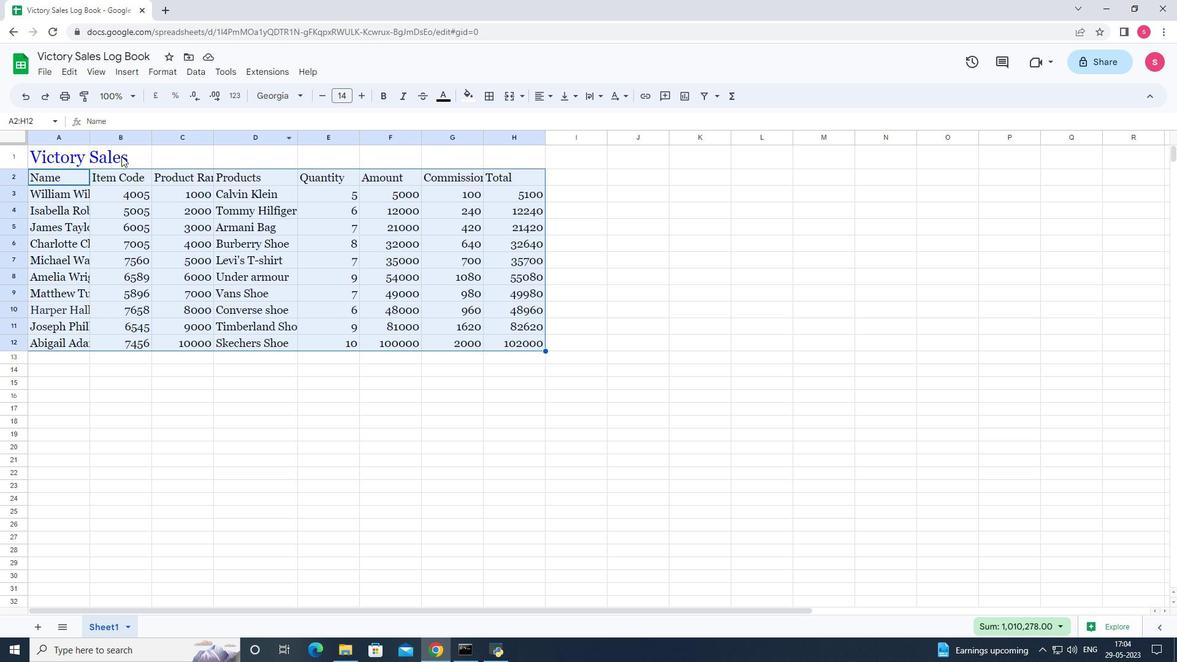 
Action: Mouse moved to (74, 152)
Screenshot: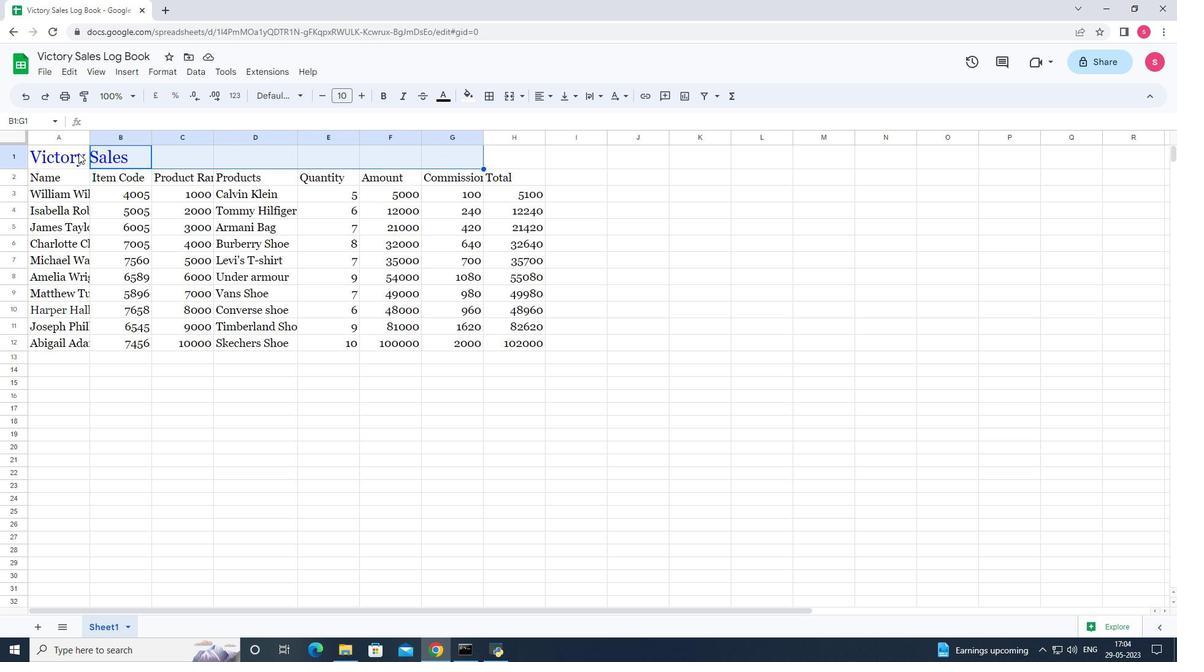 
Action: Mouse pressed left at (74, 152)
Screenshot: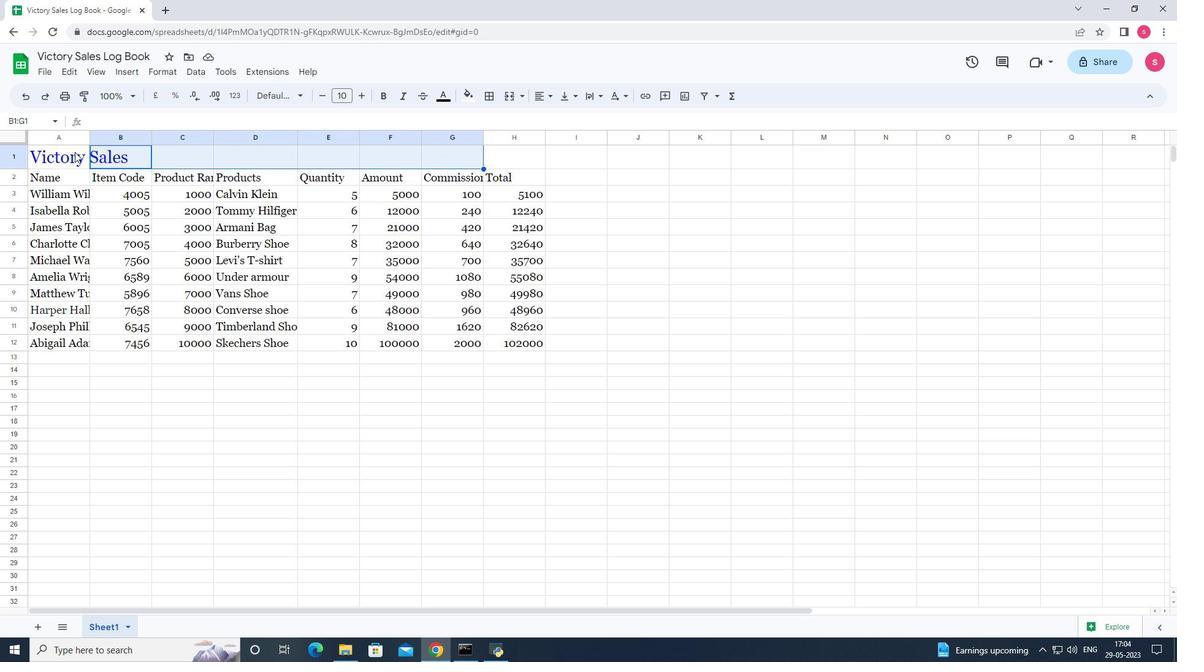 
Action: Mouse moved to (511, 97)
Screenshot: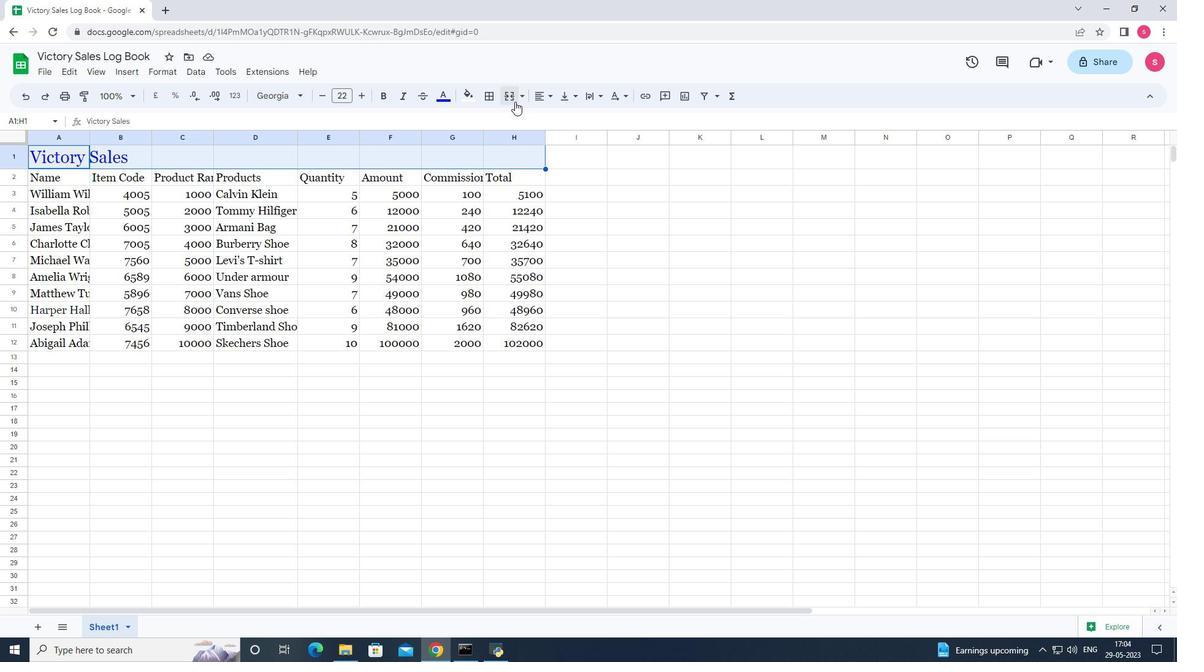 
Action: Mouse pressed left at (511, 97)
Screenshot: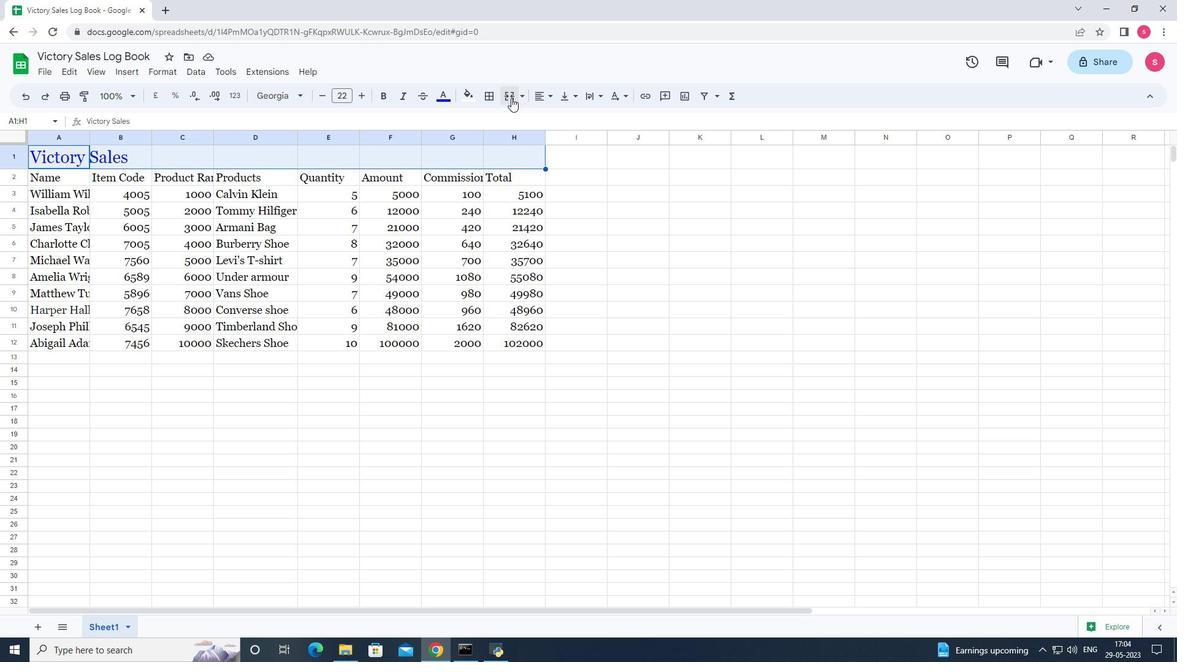 
Action: Mouse moved to (61, 156)
Screenshot: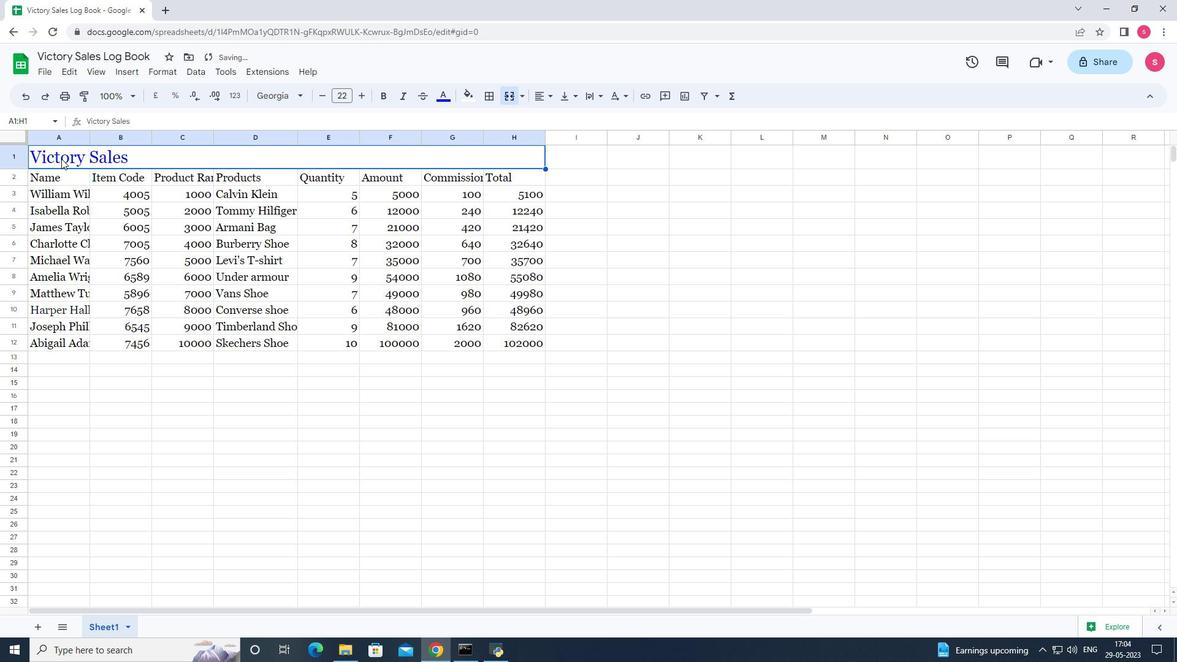 
Action: Mouse pressed left at (61, 156)
Screenshot: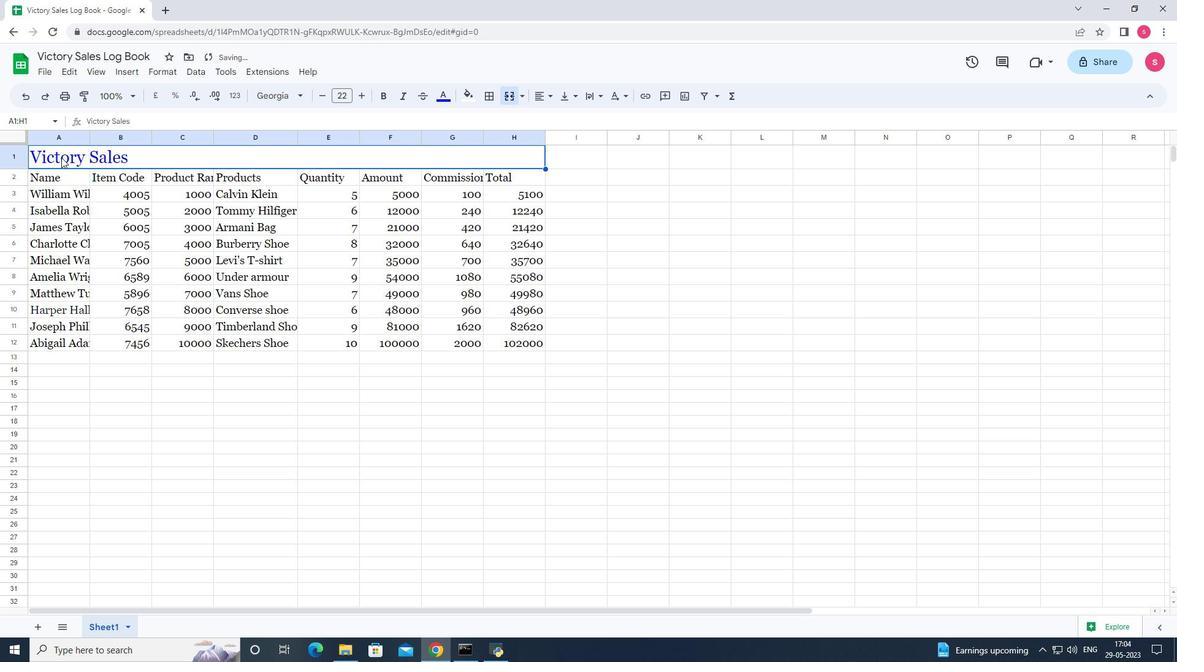
Action: Mouse moved to (552, 94)
Screenshot: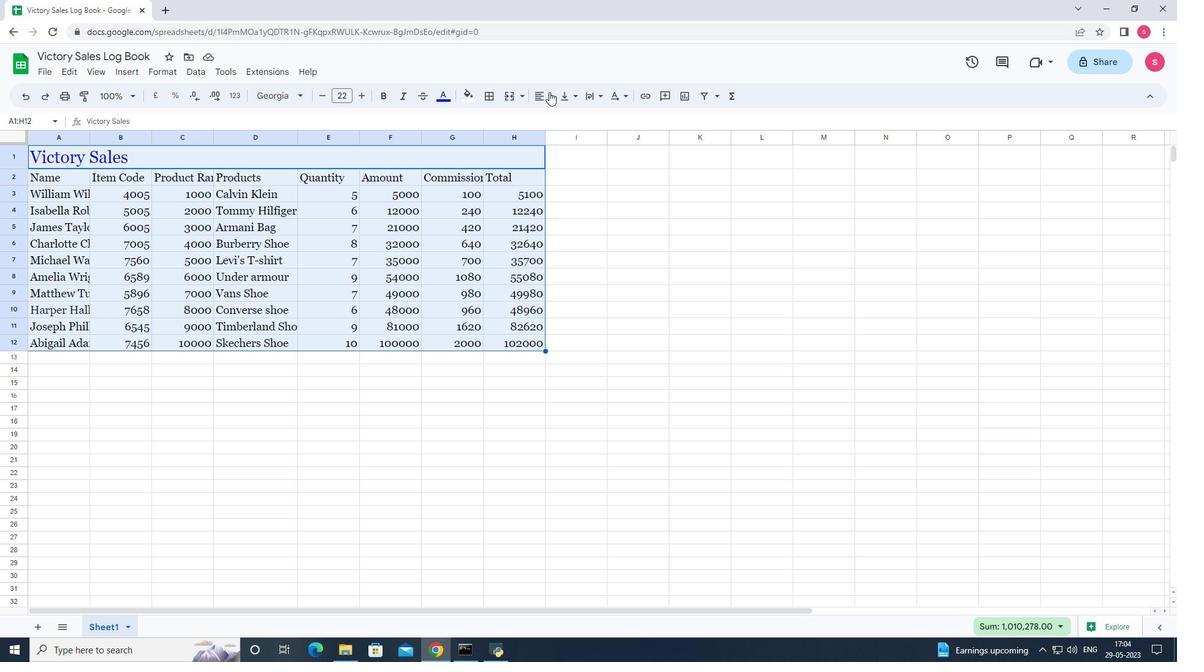
Action: Mouse pressed left at (552, 94)
Screenshot: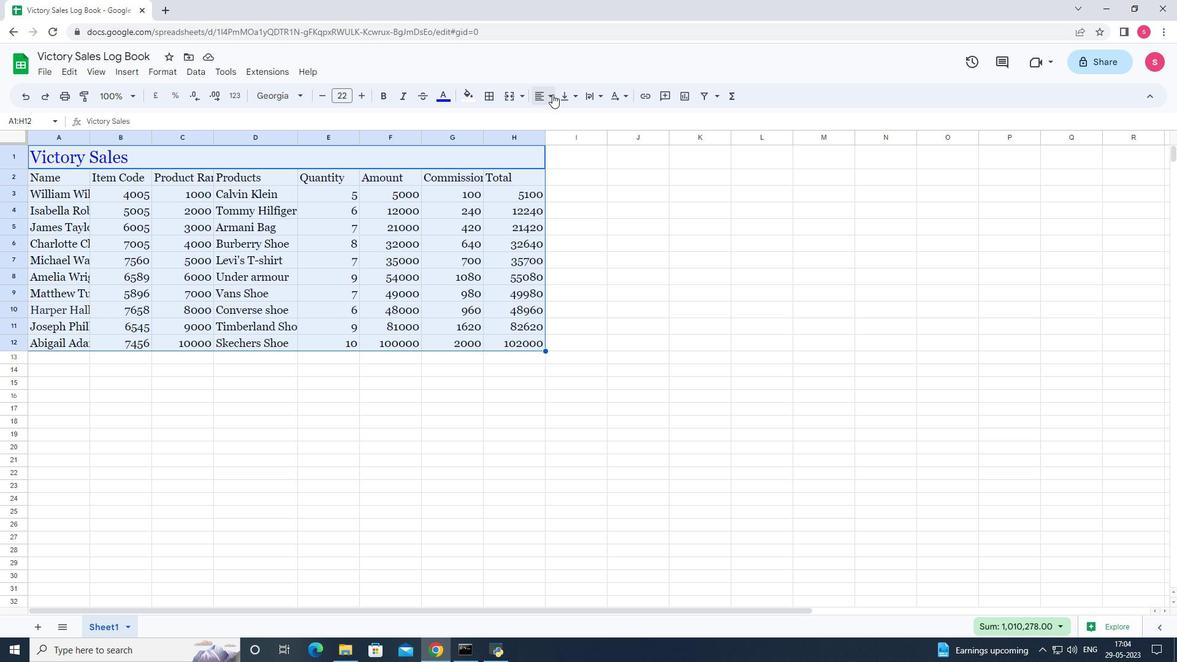 
Action: Mouse moved to (543, 125)
Screenshot: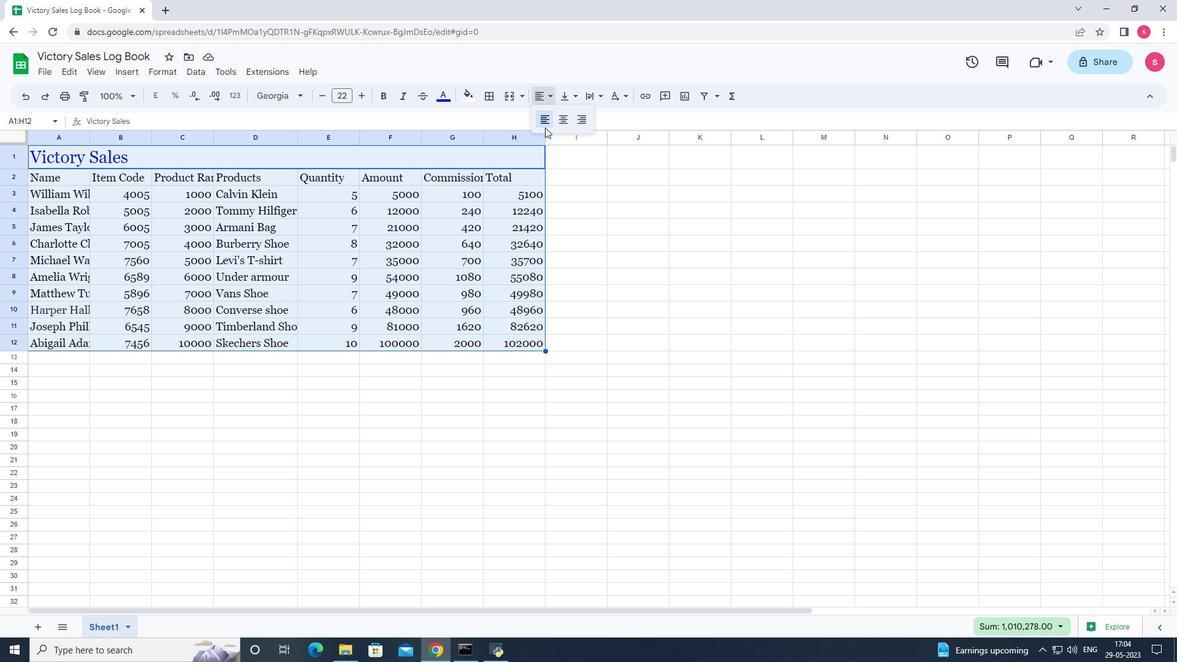 
Action: Mouse pressed left at (543, 125)
Screenshot: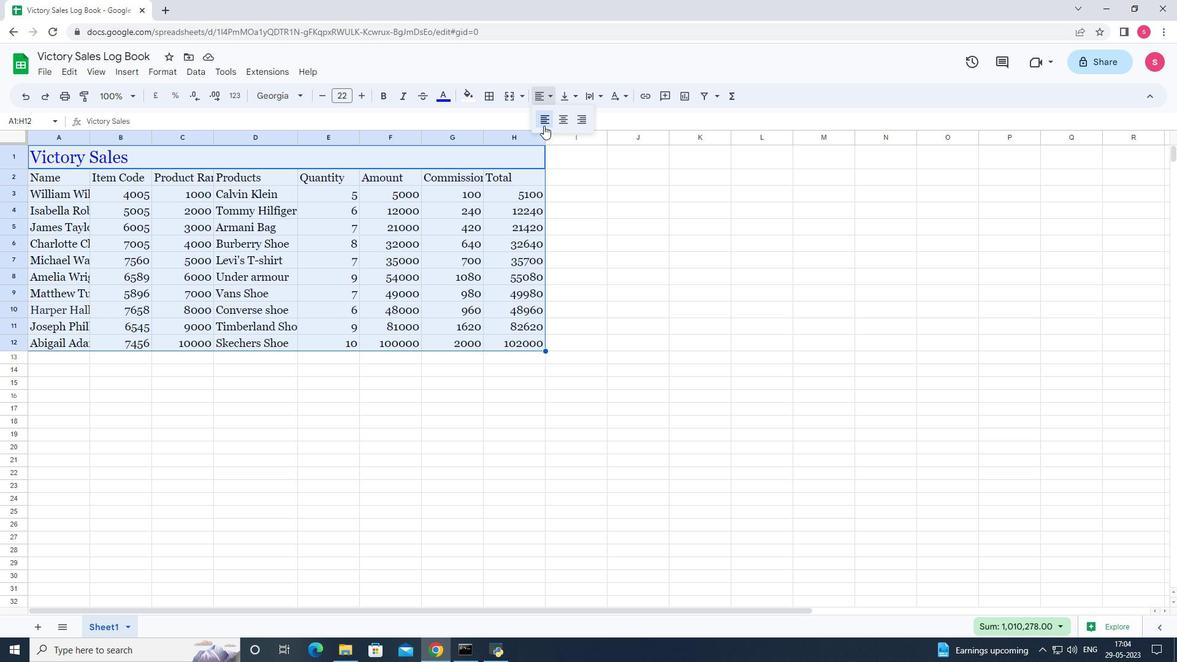 
Action: Mouse moved to (548, 98)
Screenshot: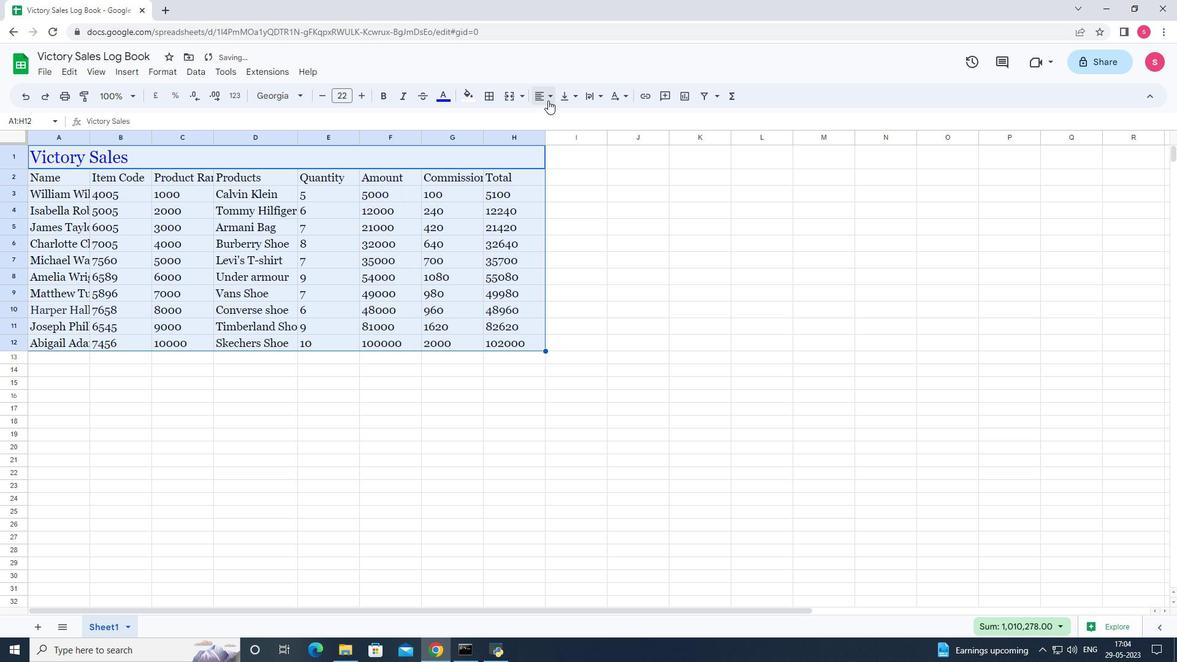 
Action: Mouse pressed left at (548, 98)
Screenshot: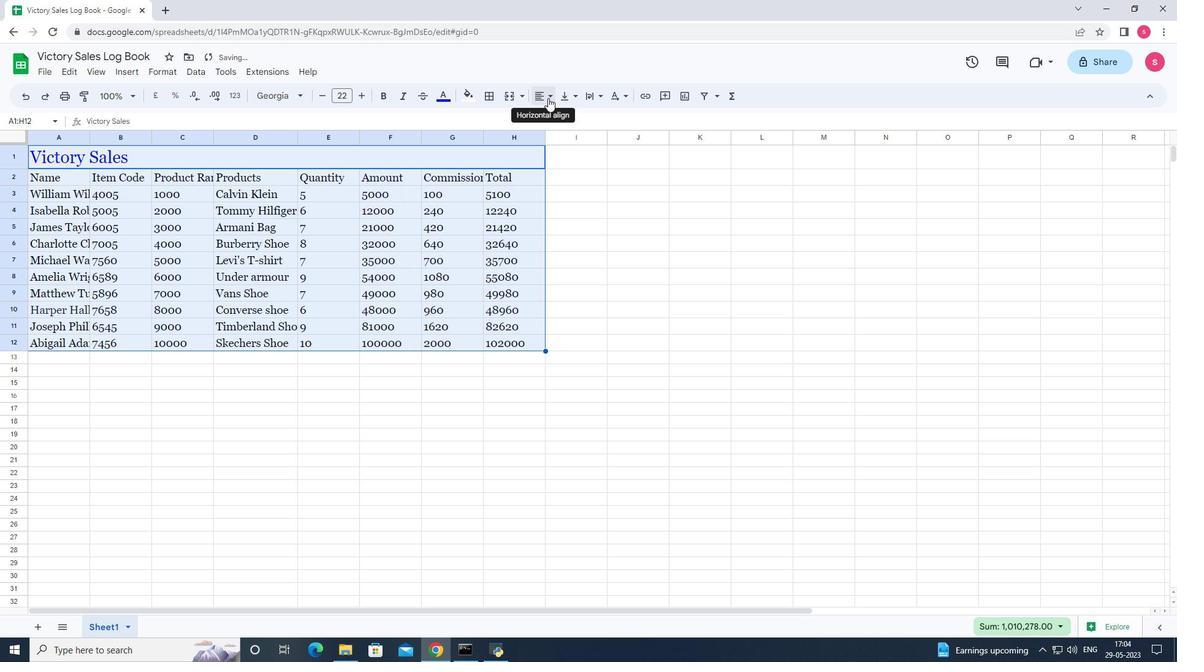 
Action: Mouse moved to (544, 118)
Screenshot: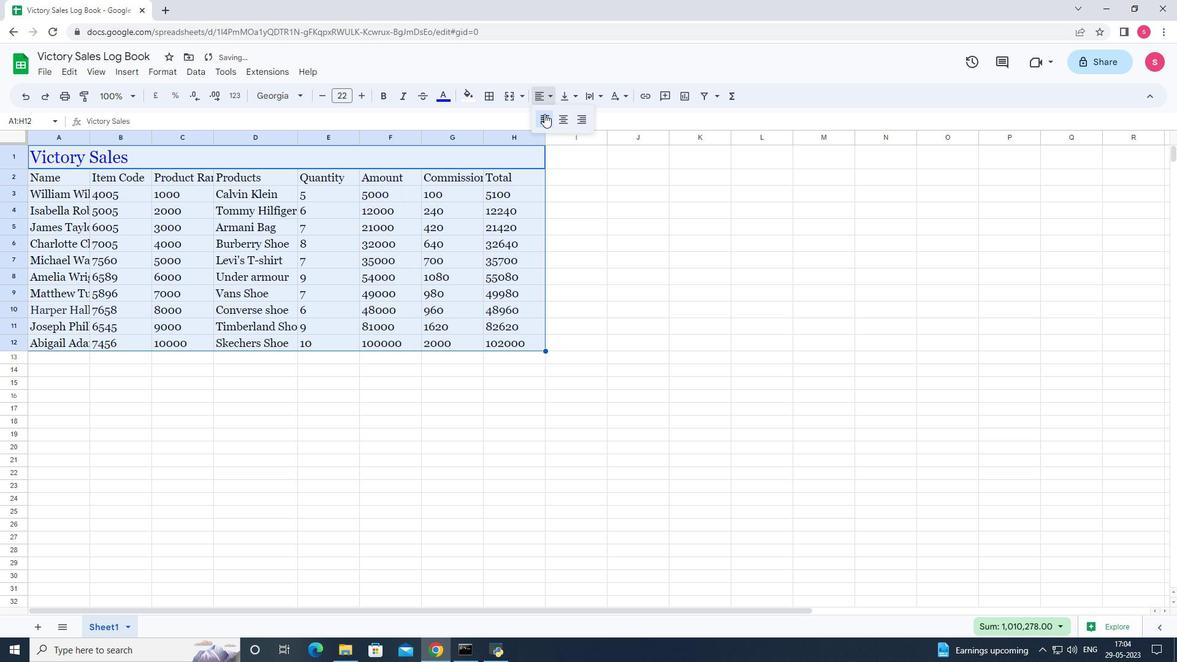 
Action: Mouse pressed left at (544, 118)
Screenshot: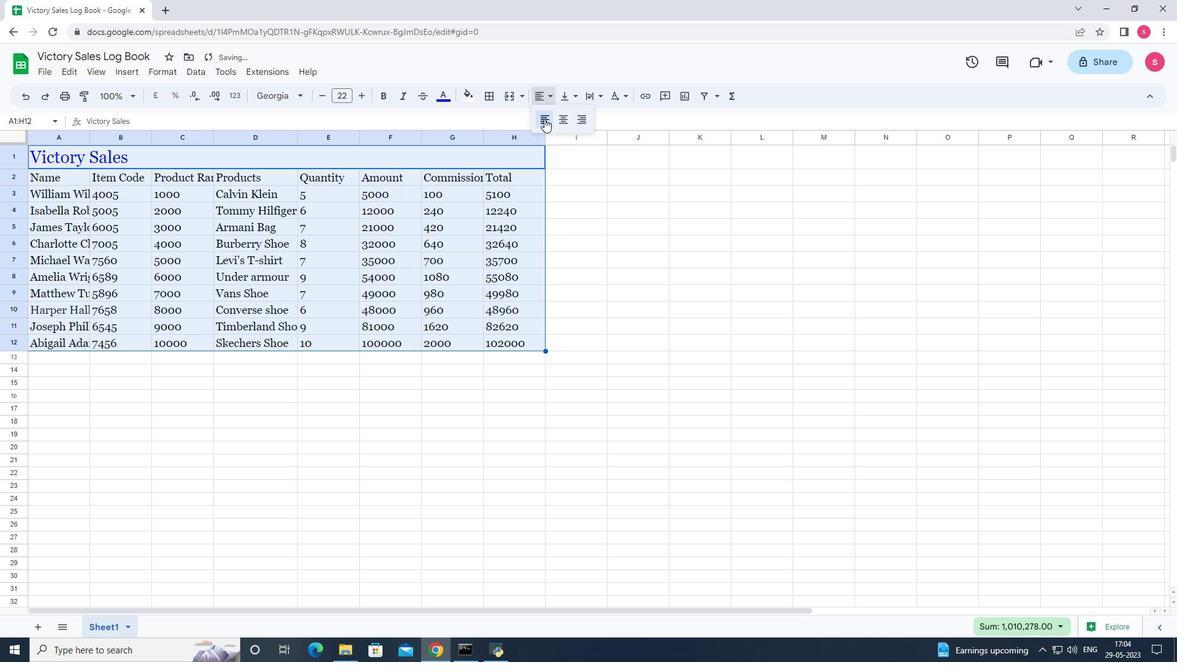 
Action: Mouse moved to (91, 139)
Screenshot: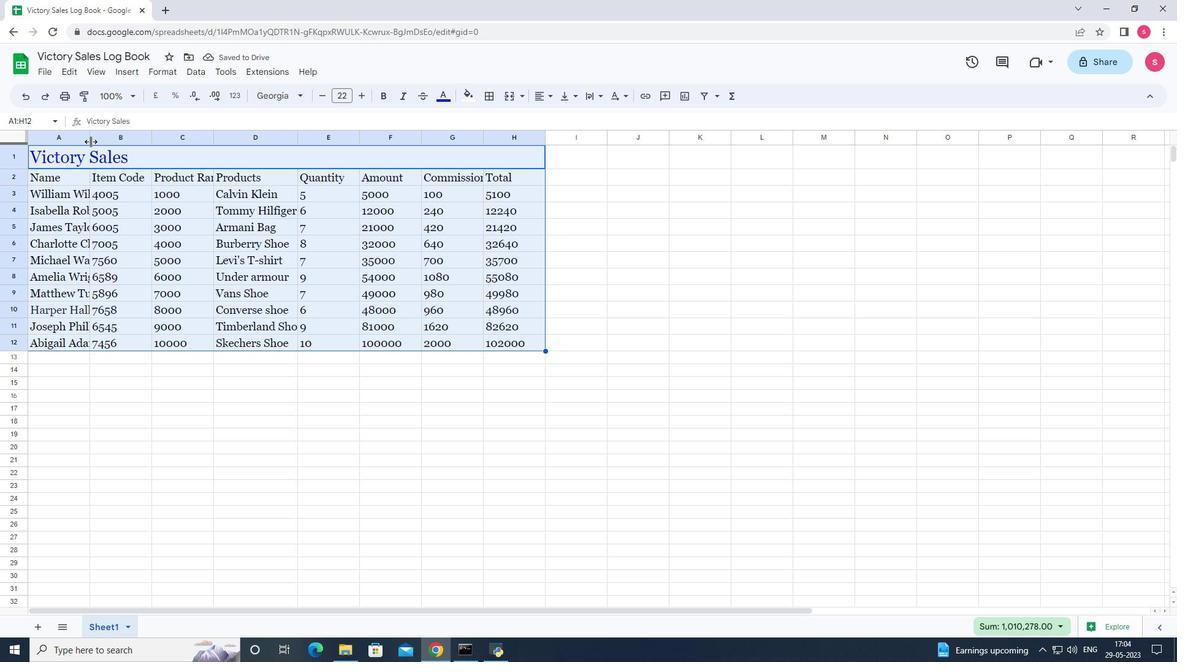 
Action: Mouse pressed left at (91, 139)
Screenshot: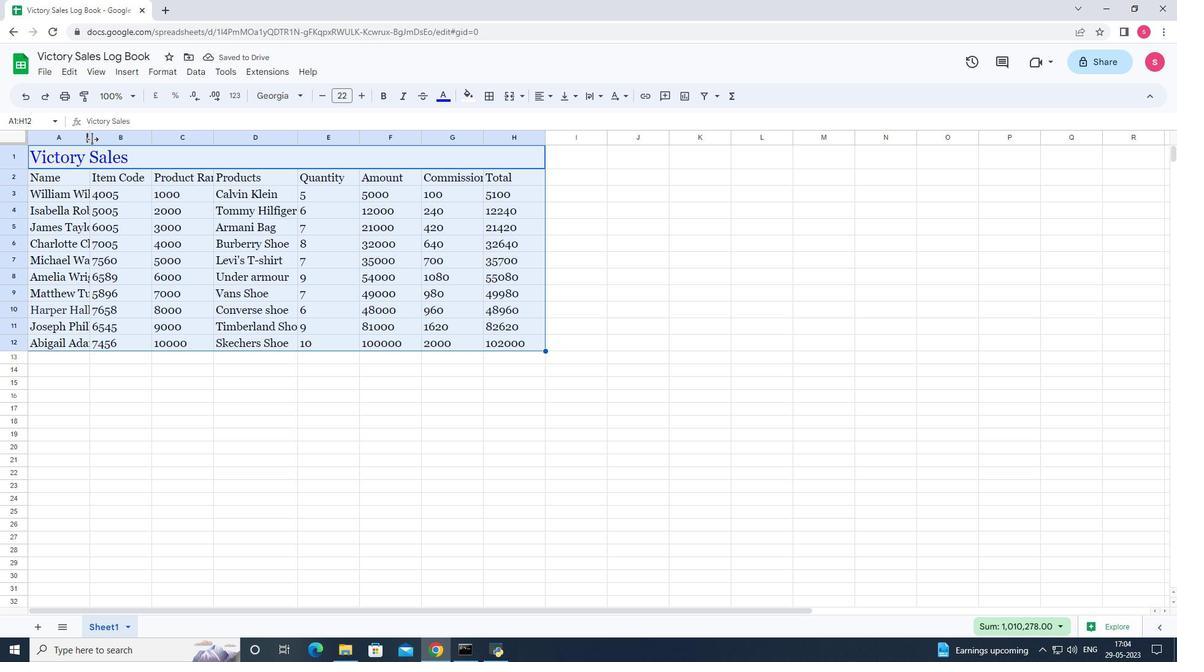 
Action: Mouse pressed left at (91, 139)
Screenshot: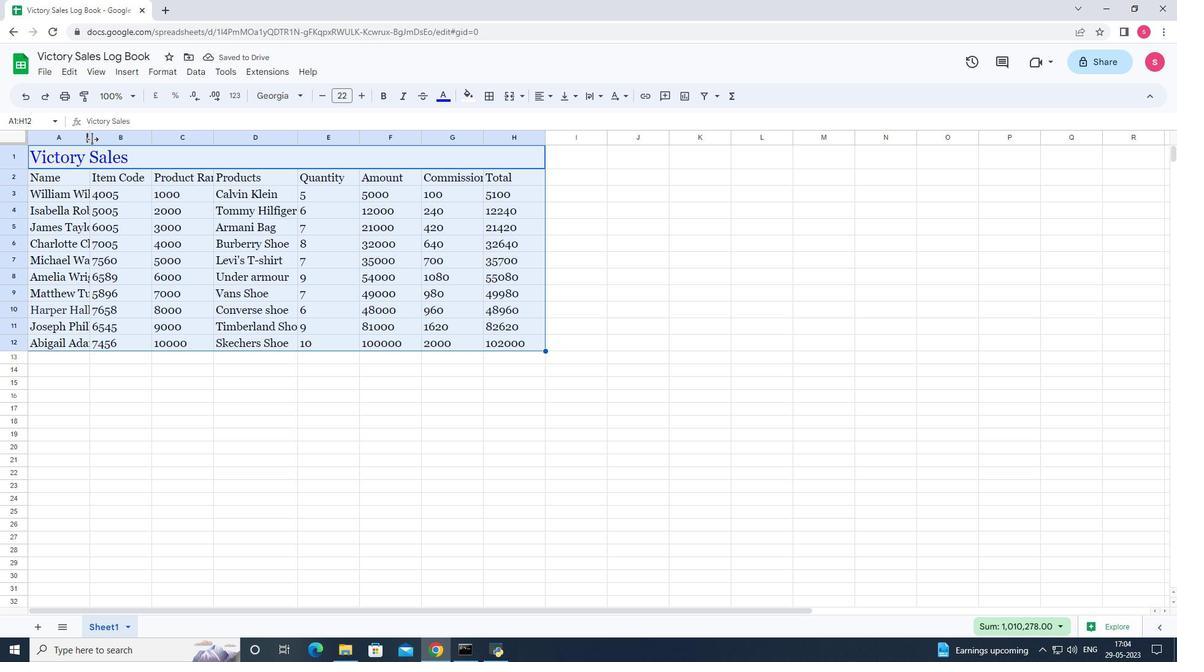 
Action: Mouse moved to (193, 137)
Screenshot: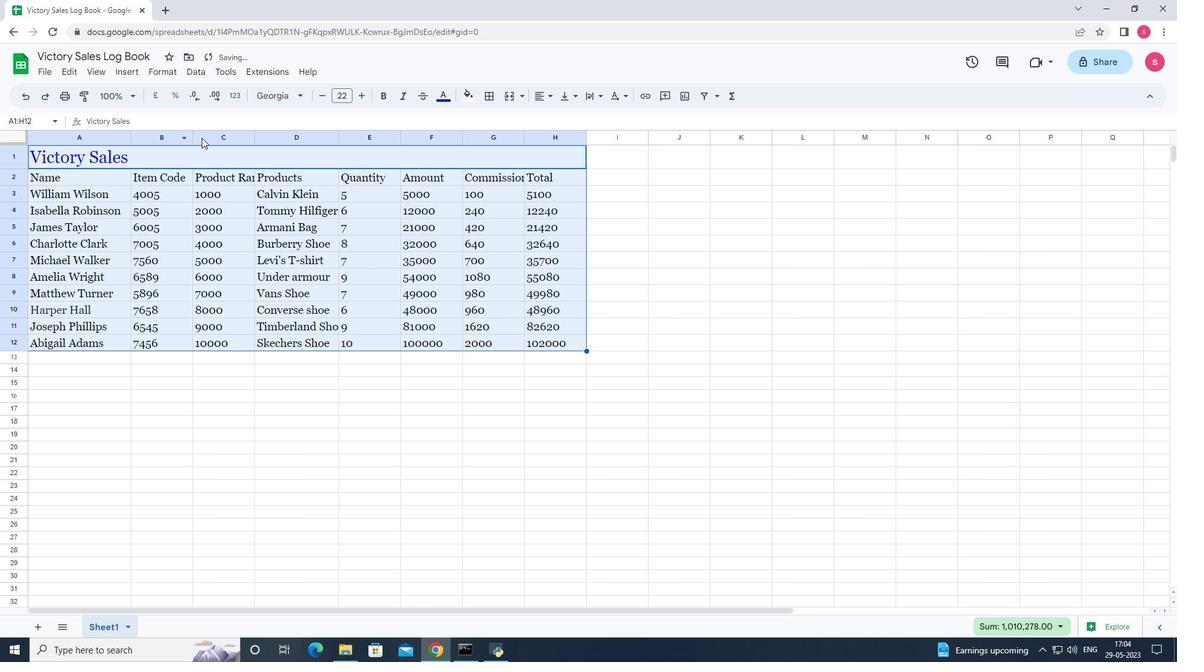 
Action: Mouse pressed left at (193, 137)
Screenshot: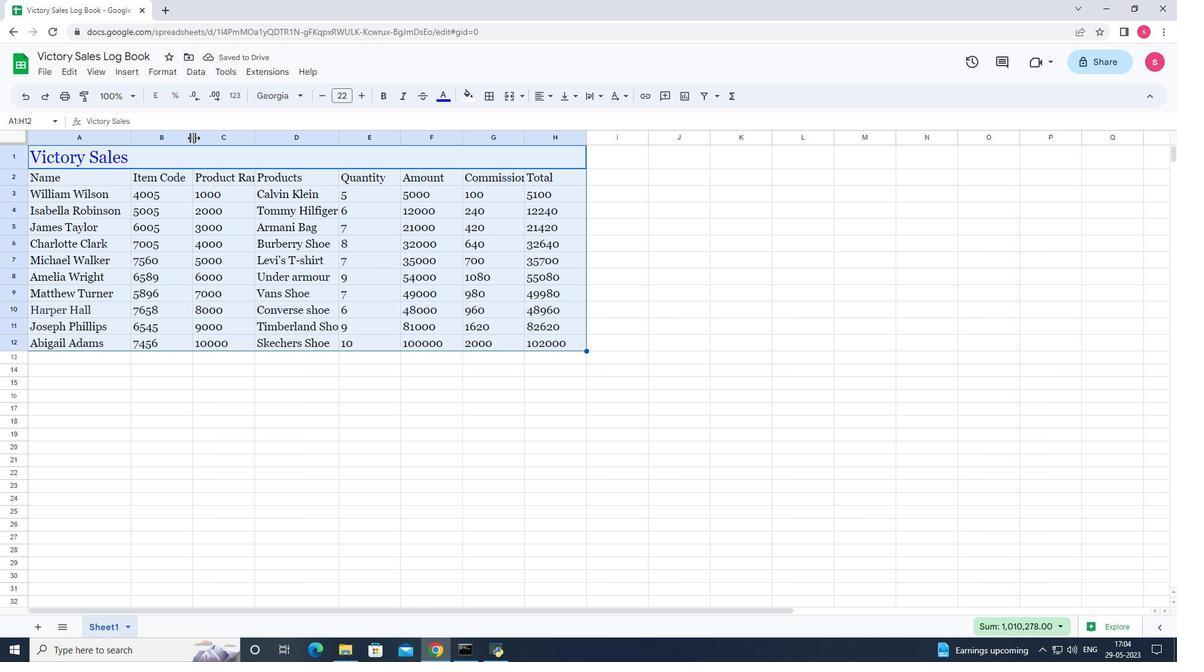 
Action: Mouse pressed left at (193, 137)
Screenshot: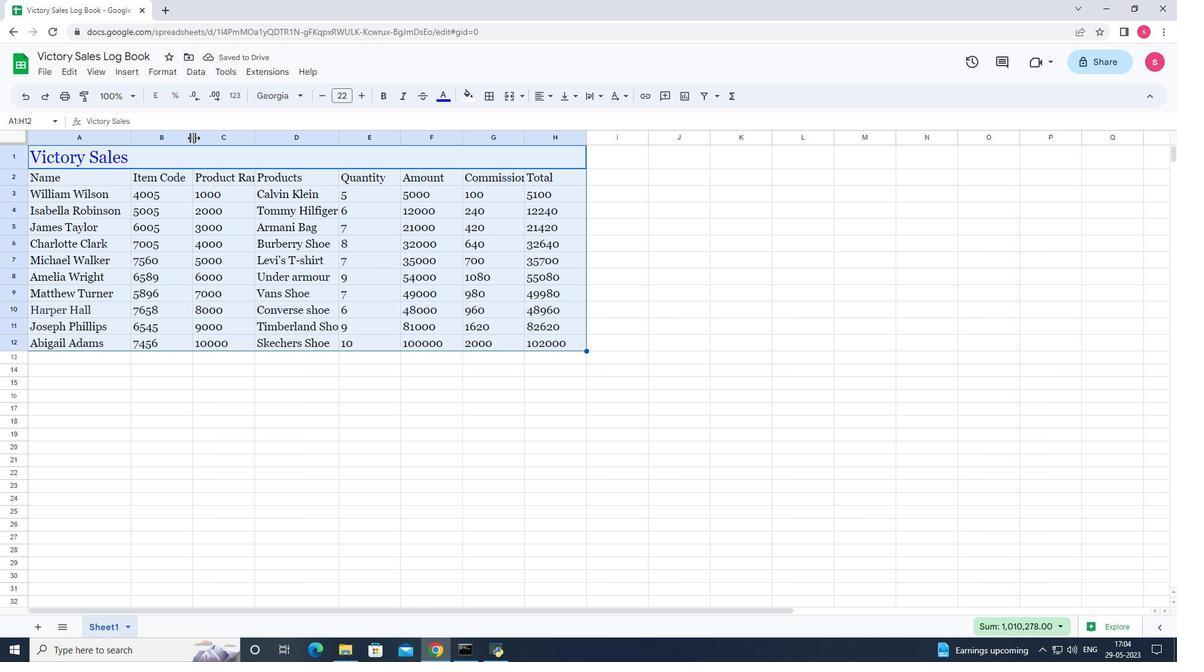 
Action: Mouse moved to (252, 140)
Screenshot: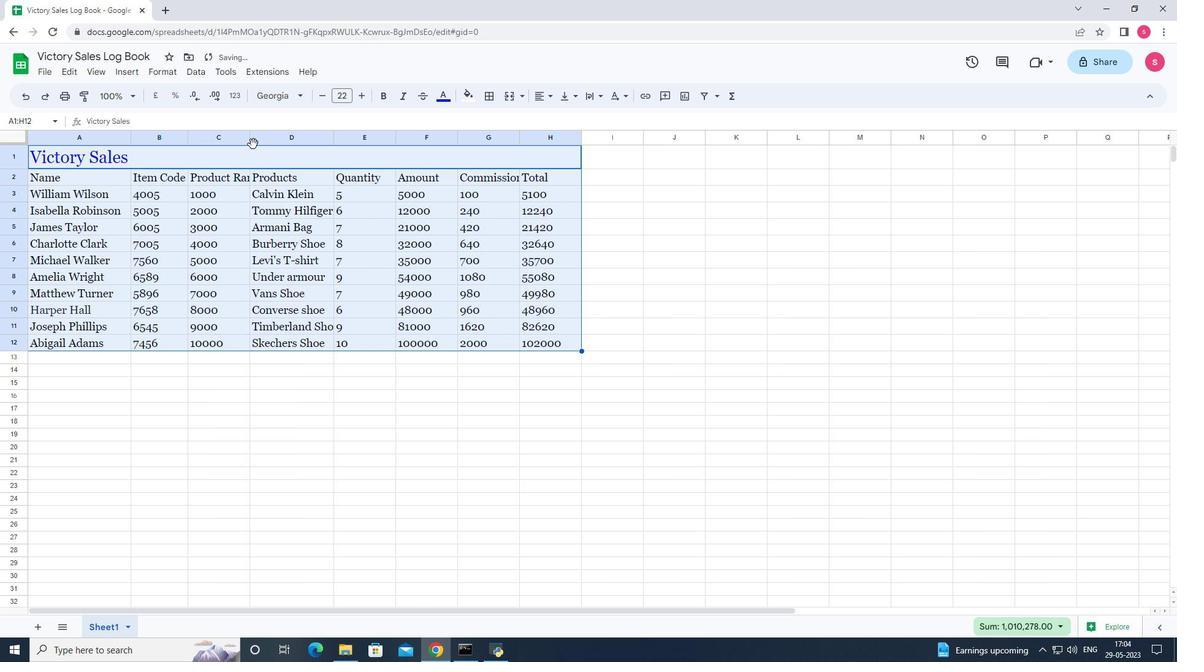 
Action: Mouse pressed left at (252, 140)
Screenshot: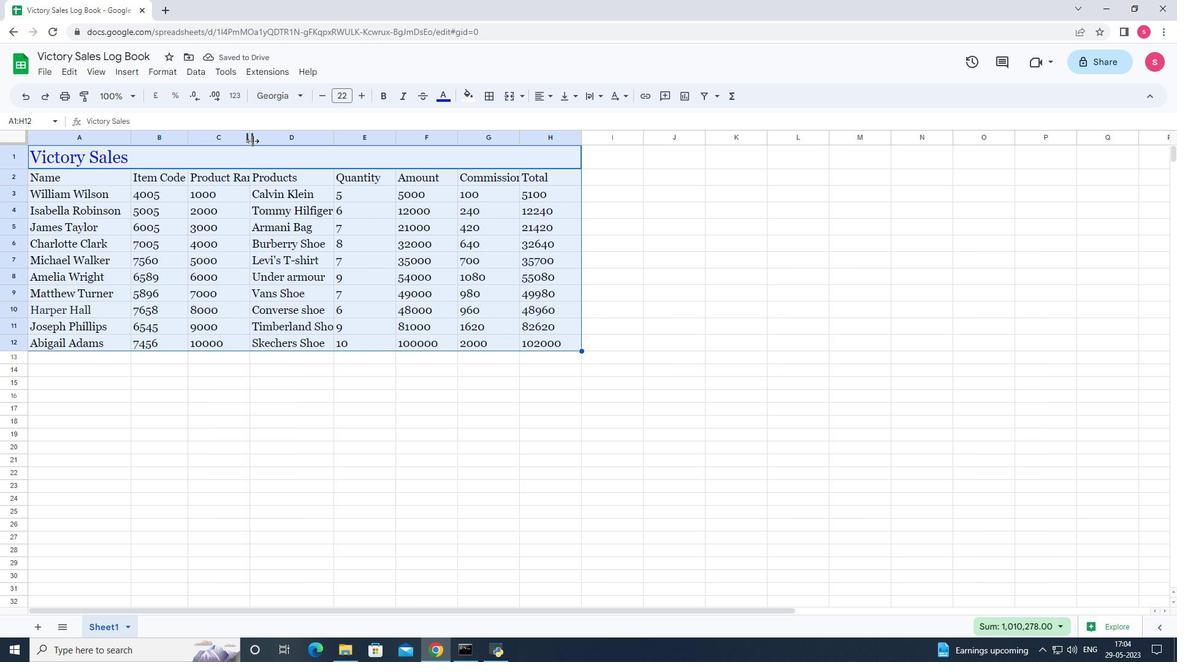 
Action: Mouse pressed left at (252, 140)
Screenshot: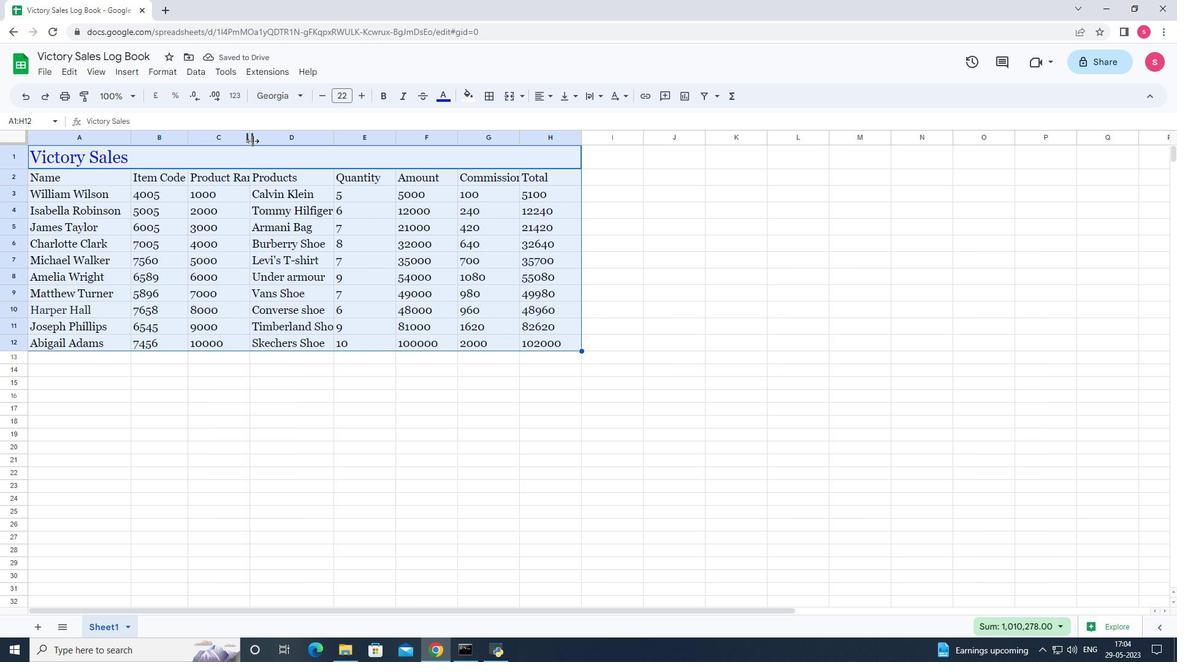 
Action: Mouse moved to (351, 142)
Screenshot: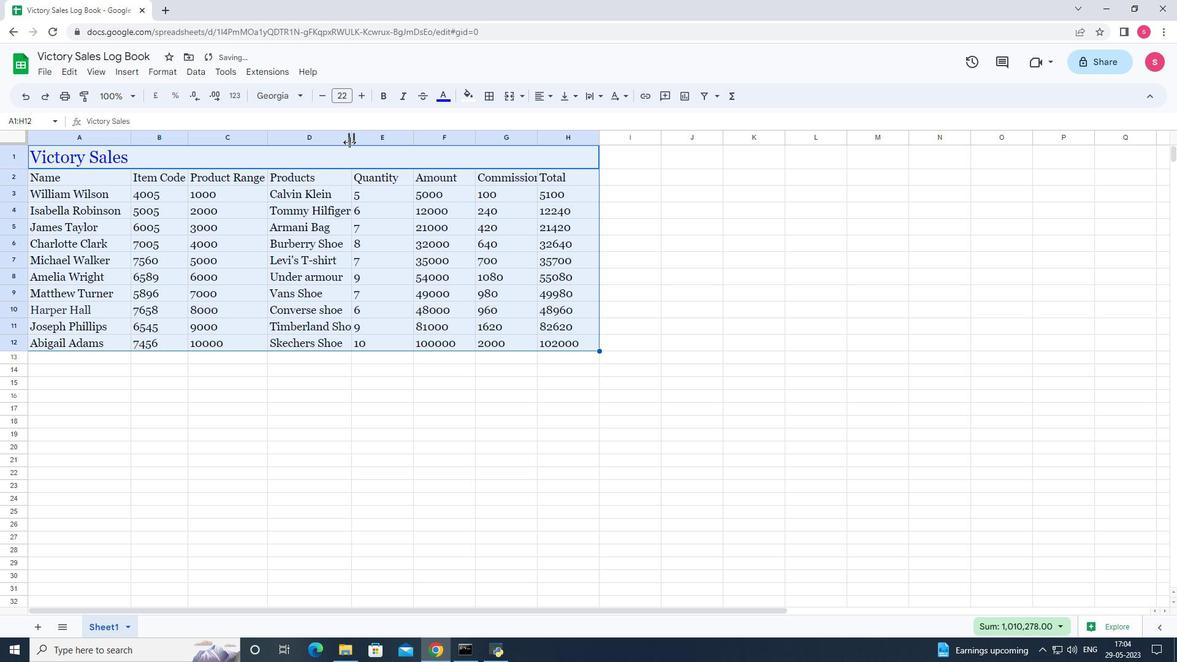 
Action: Mouse pressed left at (351, 142)
Screenshot: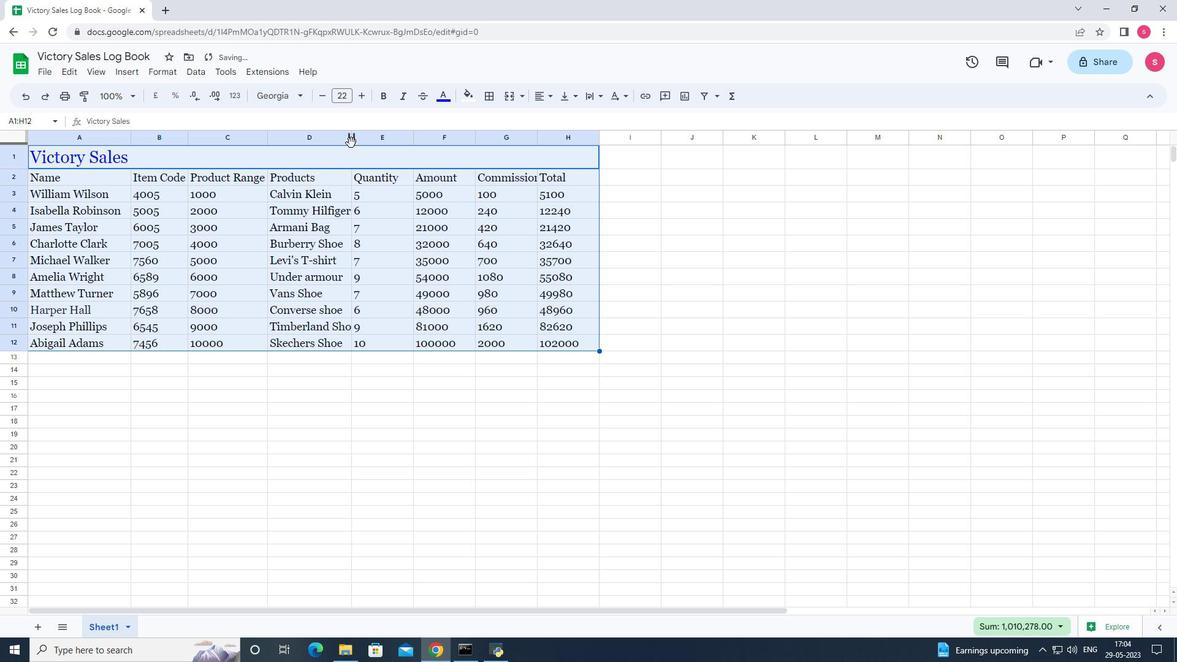 
Action: Mouse pressed left at (351, 142)
Screenshot: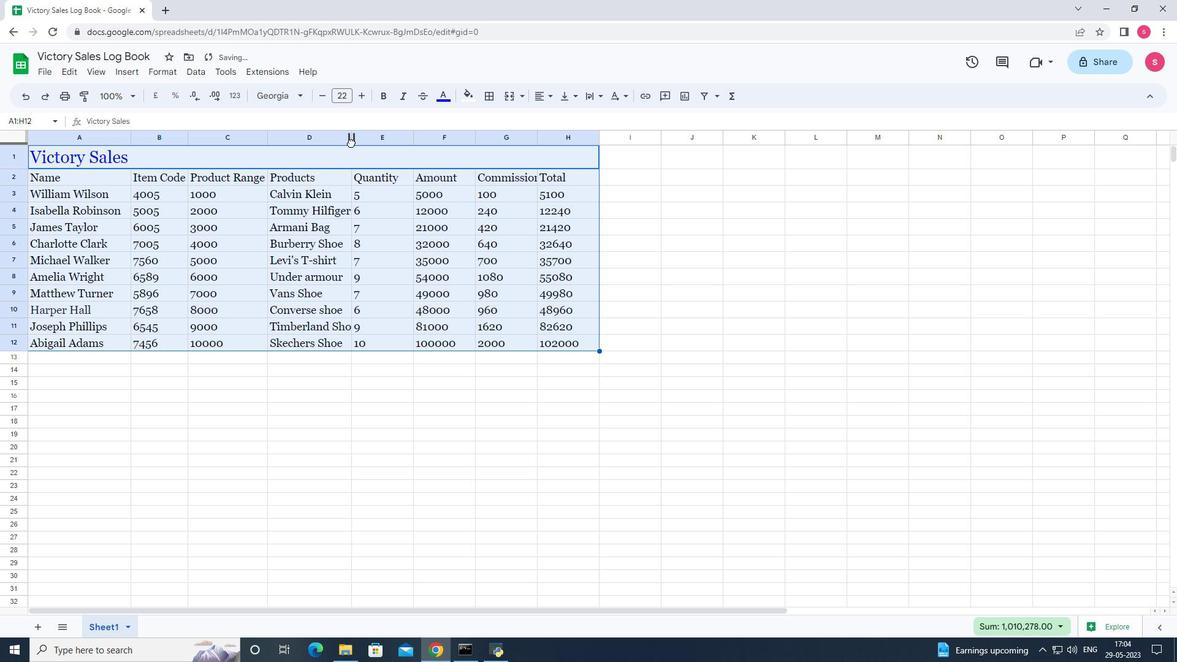 
Action: Mouse moved to (353, 141)
Screenshot: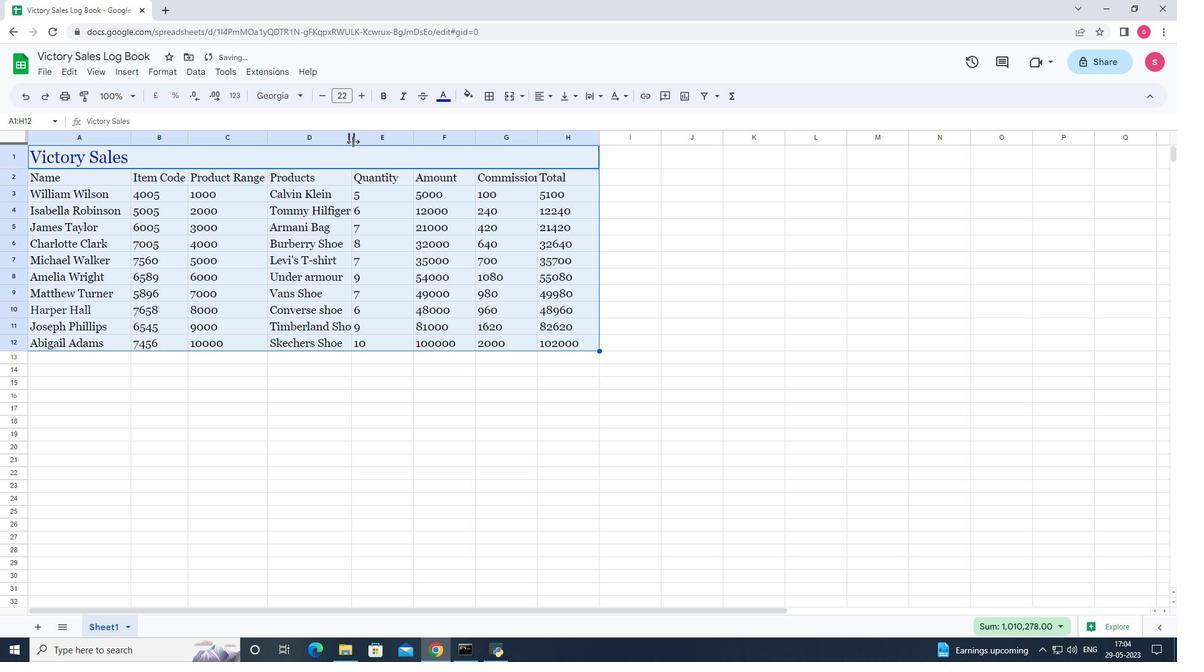 
Action: Mouse pressed left at (353, 141)
Screenshot: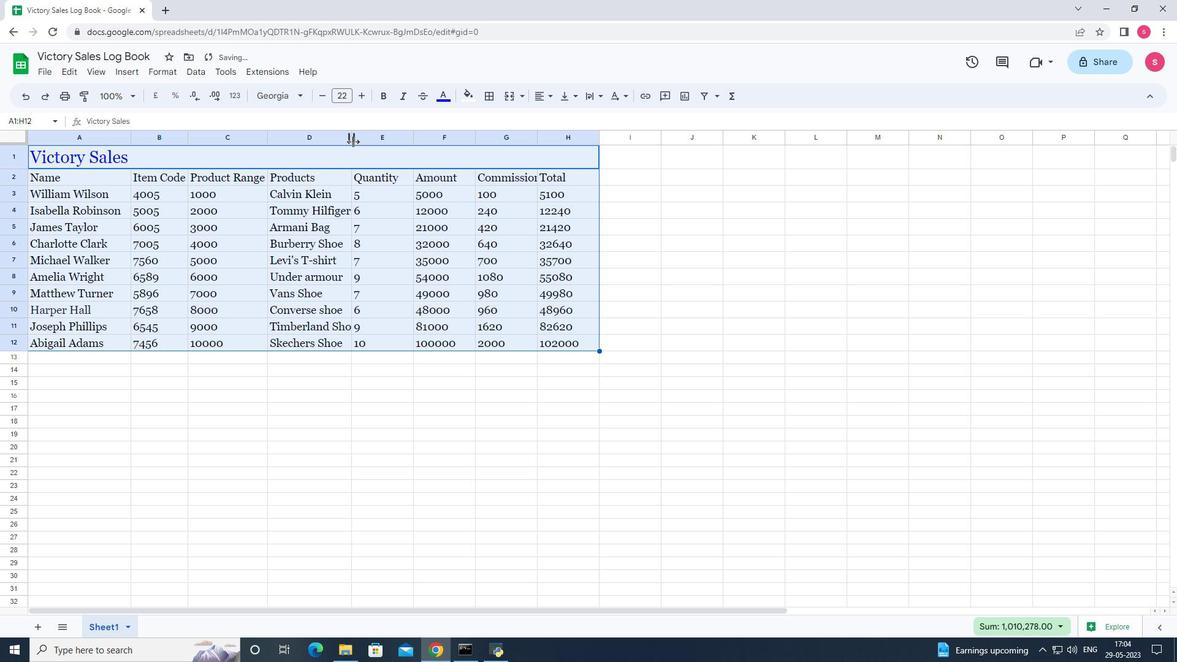 
Action: Mouse pressed left at (353, 141)
Screenshot: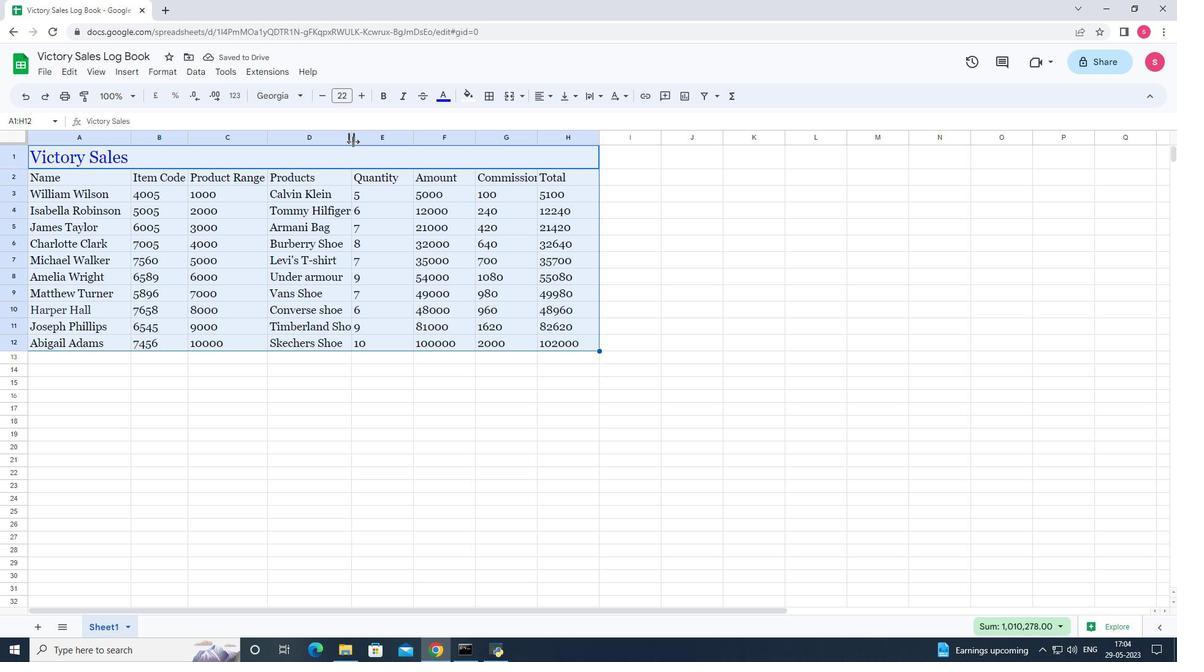 
Action: Mouse moved to (452, 137)
Screenshot: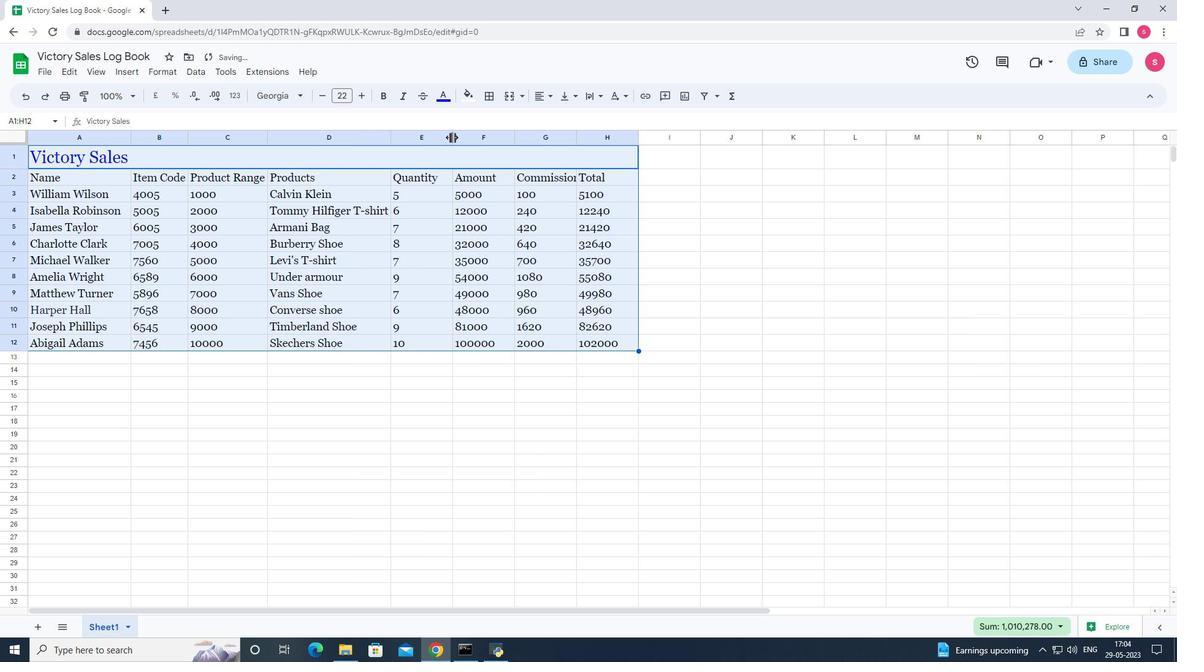 
Action: Mouse pressed left at (452, 137)
Screenshot: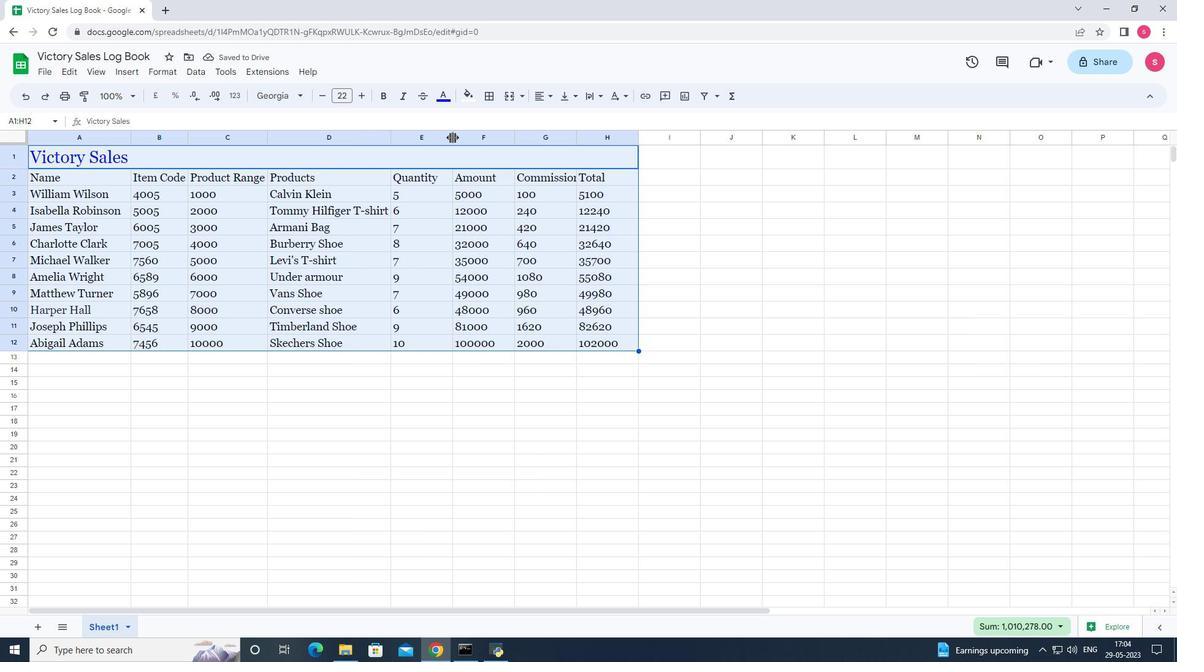 
Action: Mouse pressed left at (452, 137)
Screenshot: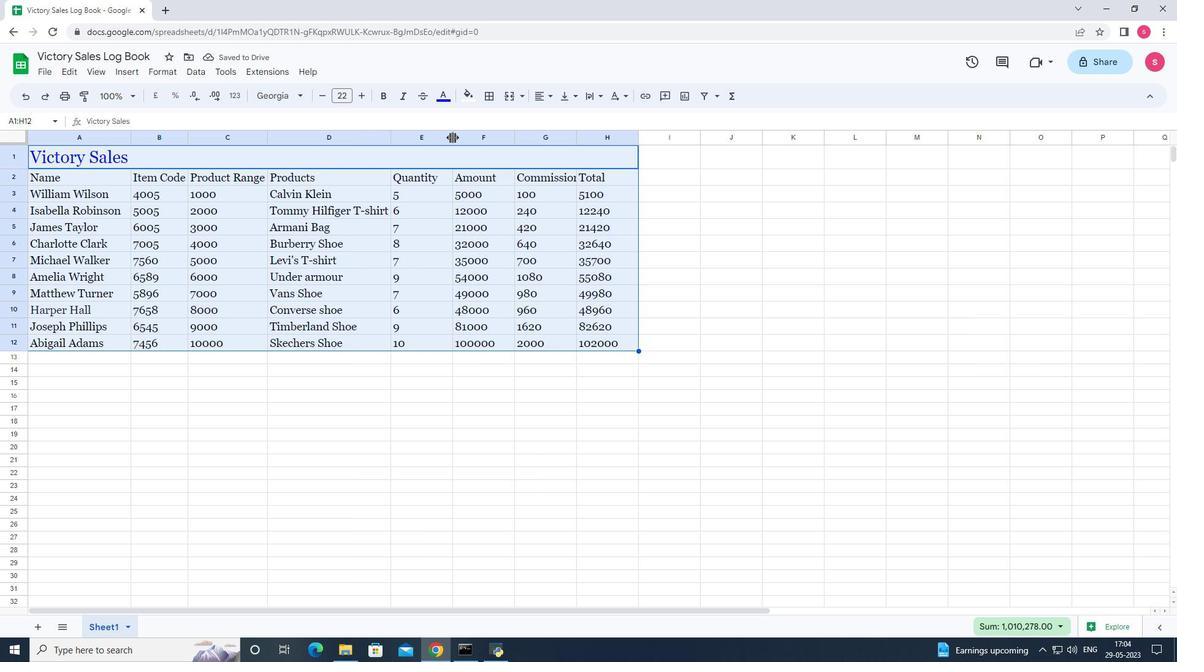 
Action: Mouse moved to (501, 141)
Screenshot: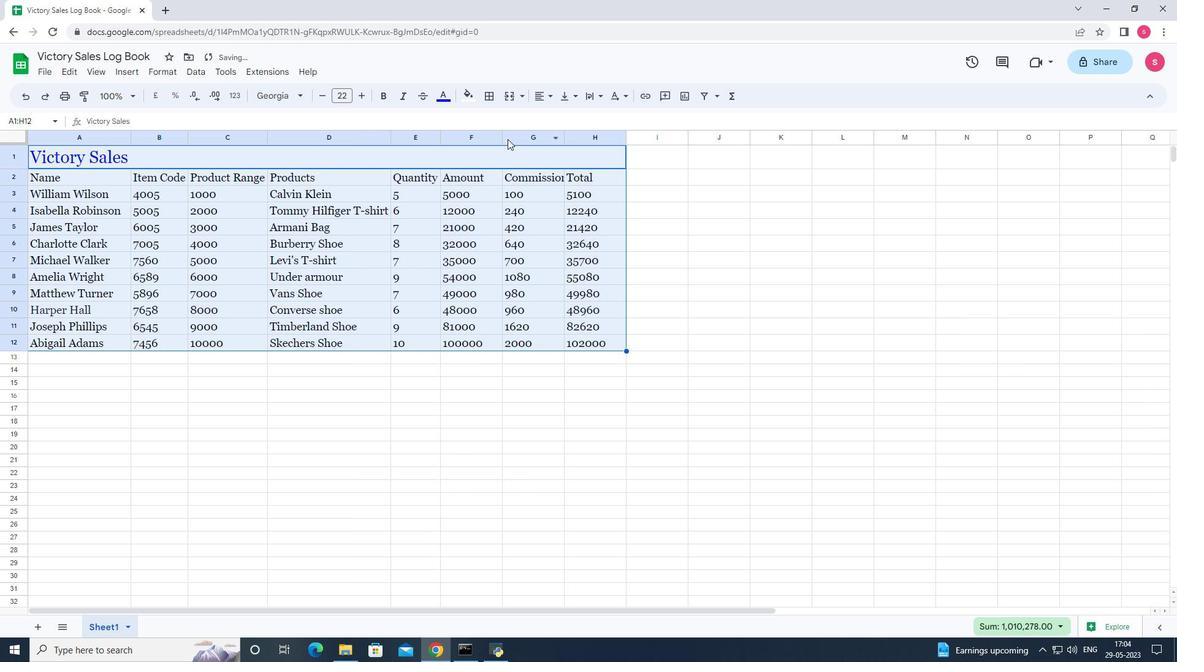 
Action: Mouse pressed left at (501, 141)
Screenshot: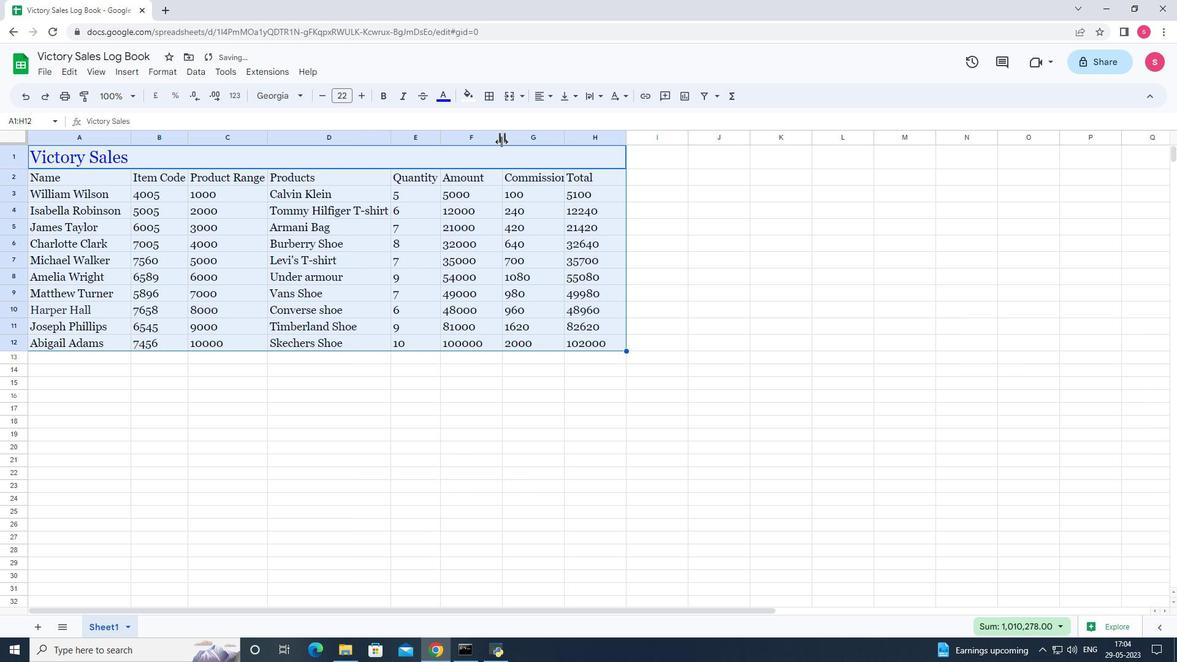 
Action: Mouse pressed left at (501, 141)
Screenshot: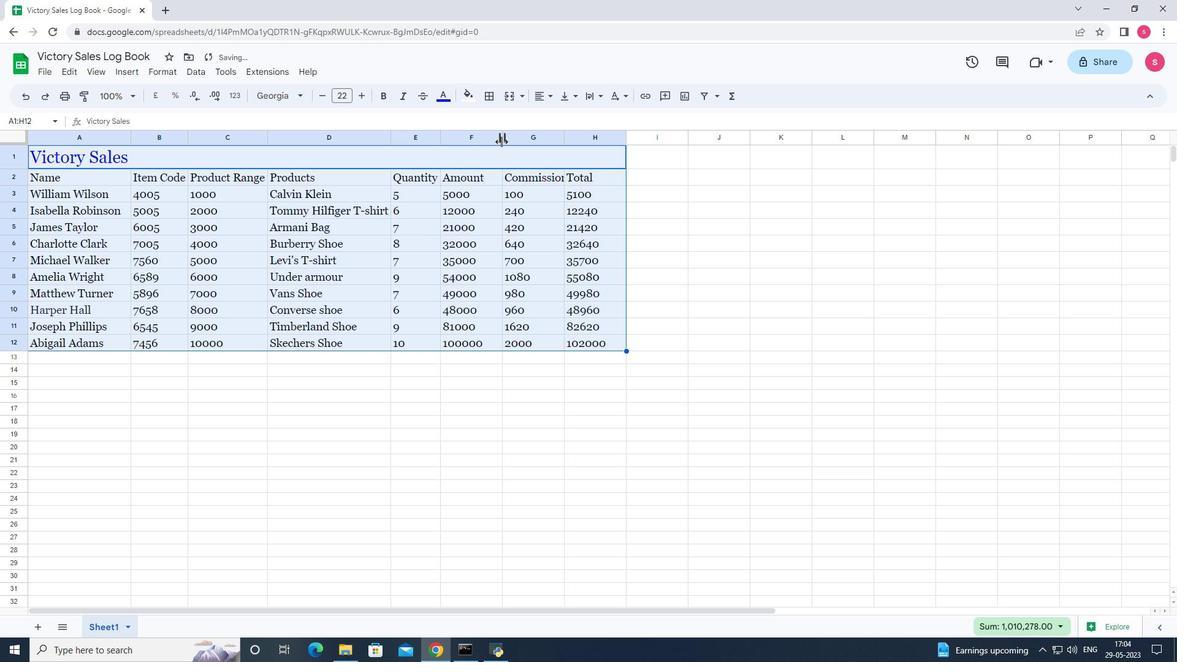 
Action: Mouse moved to (546, 137)
Screenshot: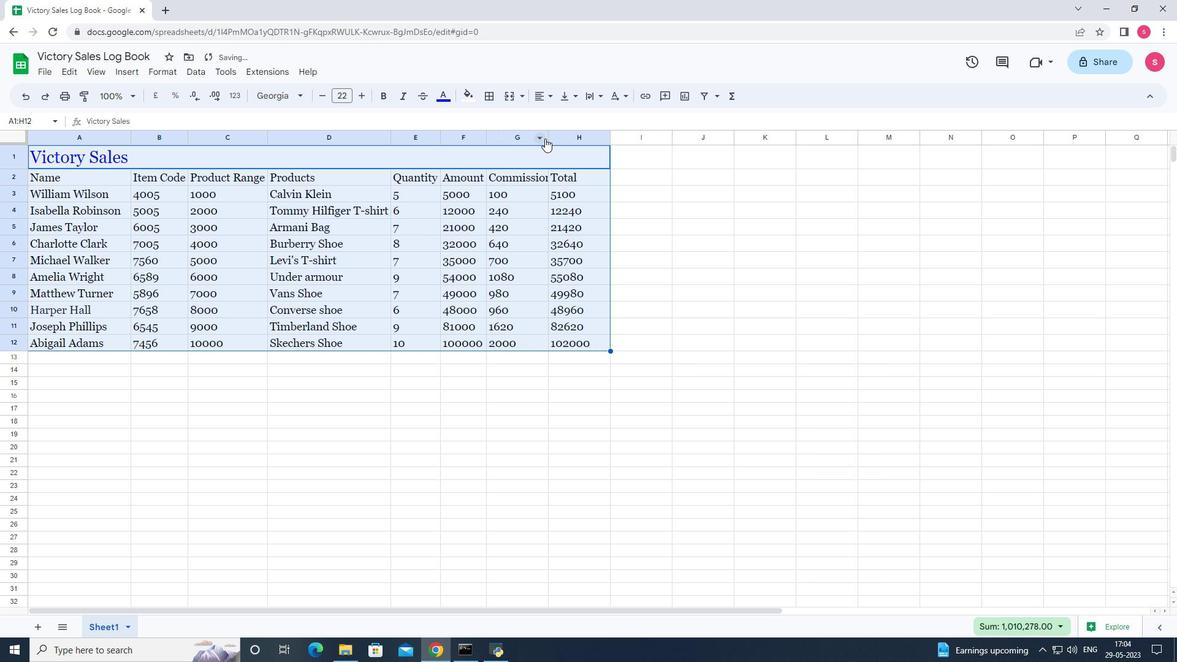 
Action: Mouse pressed left at (546, 137)
Screenshot: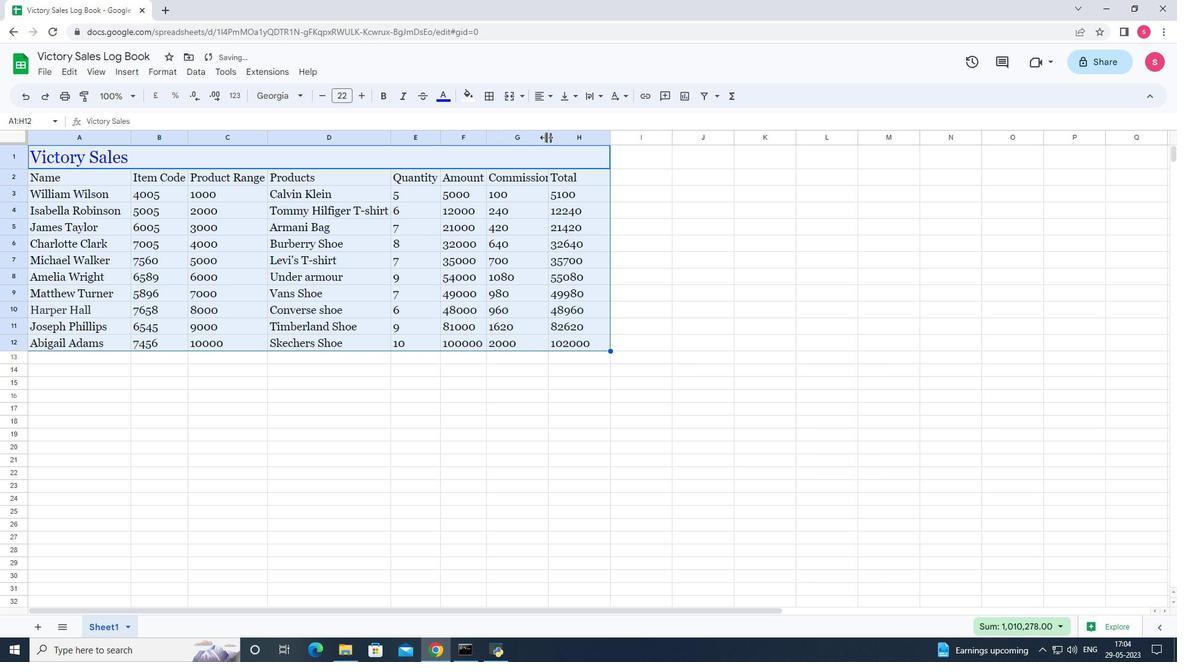 
Action: Mouse pressed left at (546, 137)
Screenshot: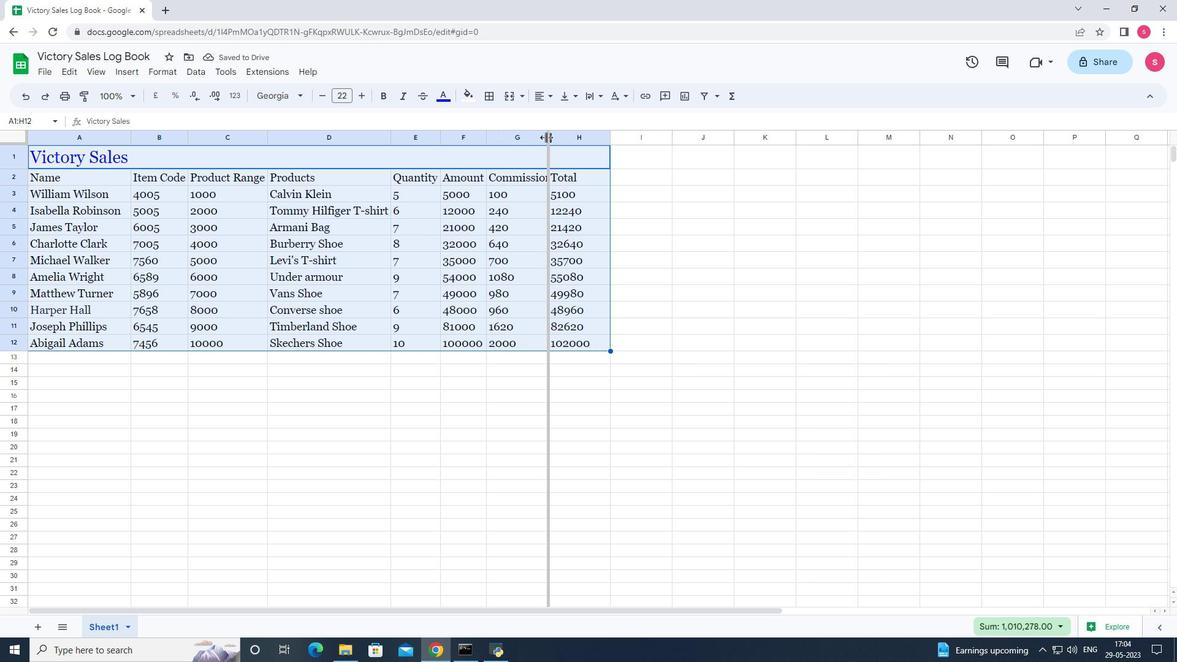 
Action: Mouse moved to (377, 394)
Screenshot: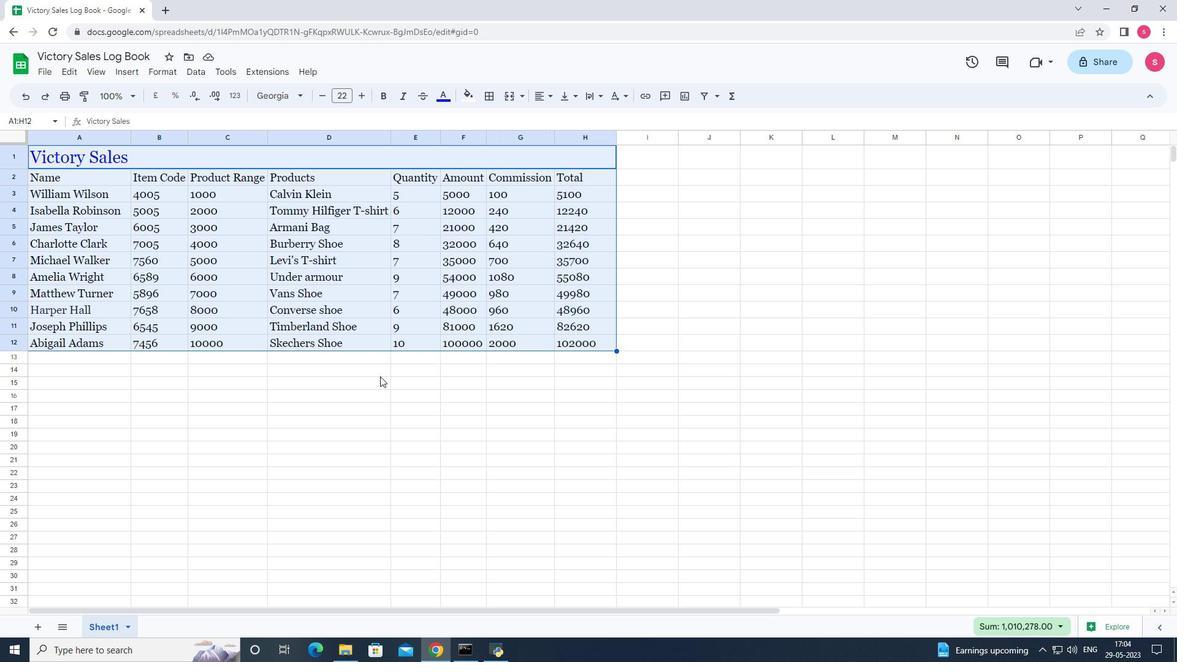 
Action: Mouse pressed left at (377, 394)
Screenshot: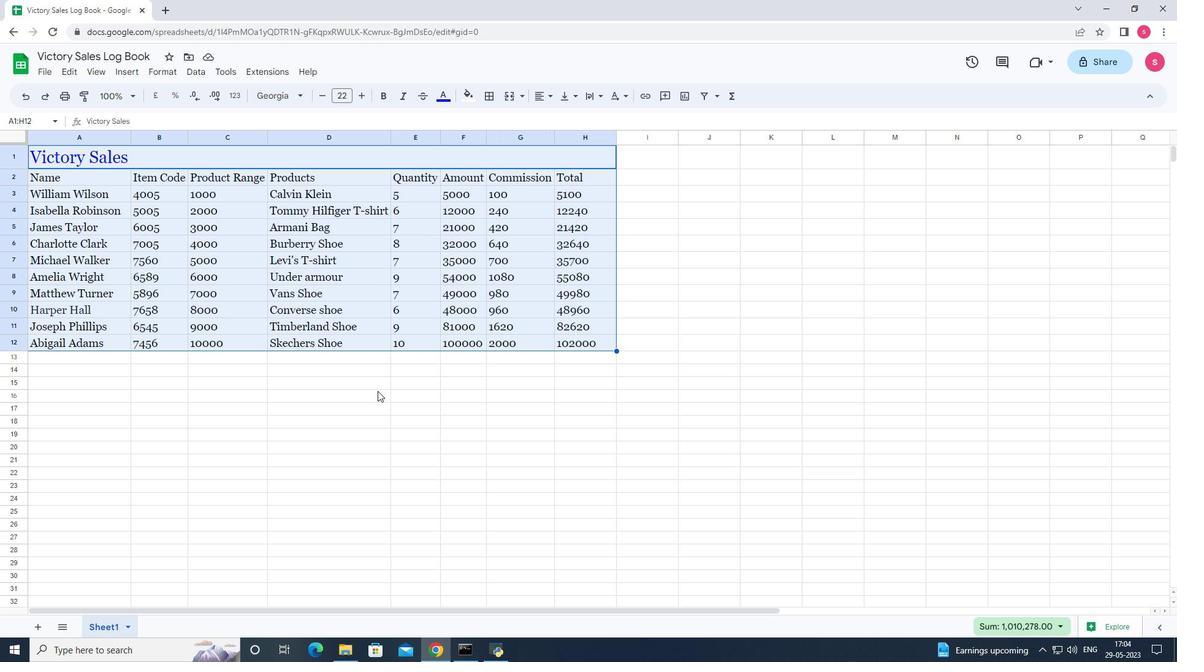 
Action: Mouse moved to (234, 373)
Screenshot: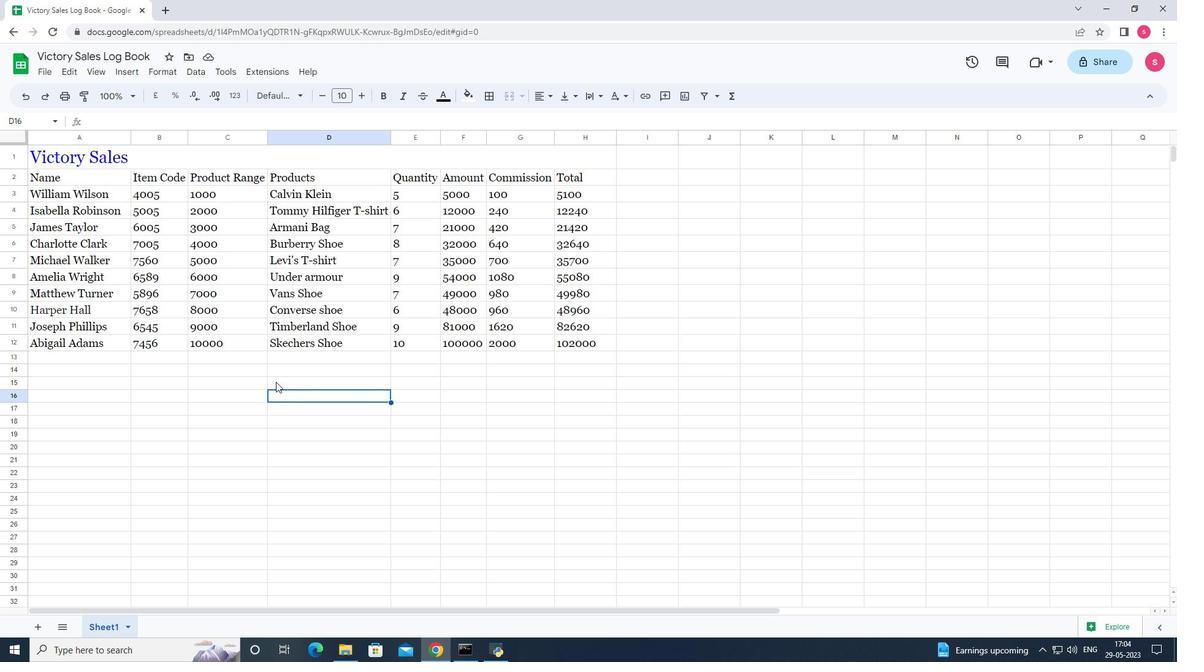 
Action: Mouse pressed left at (234, 373)
Screenshot: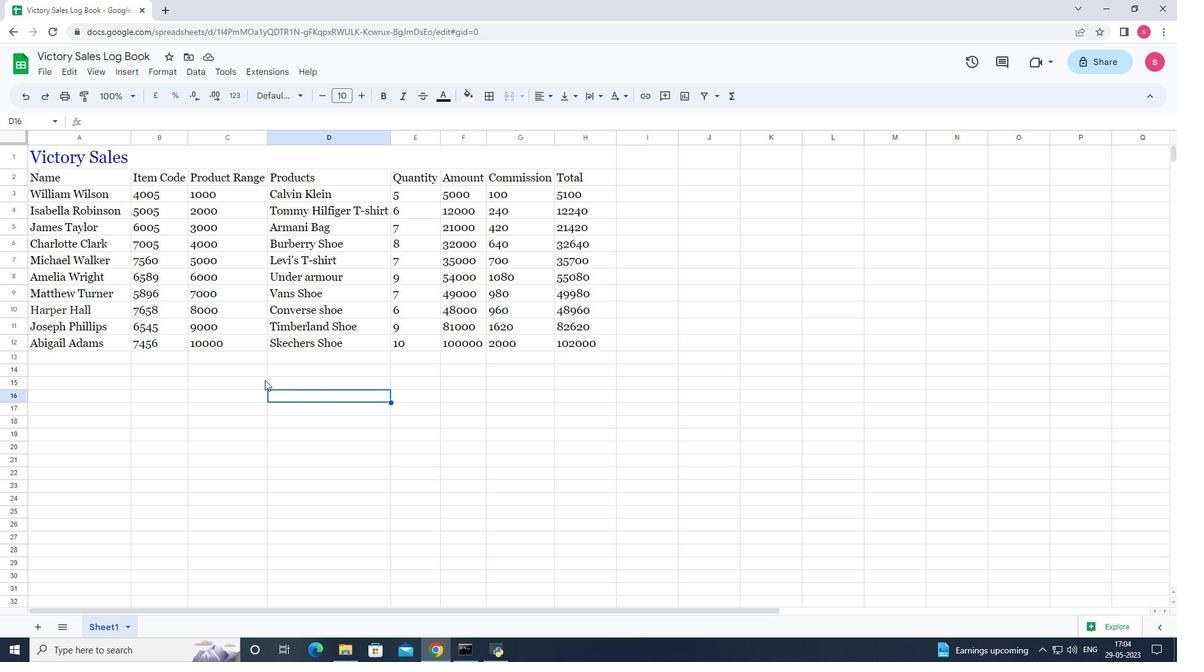 
Action: Key pressed ctrl+S
Screenshot: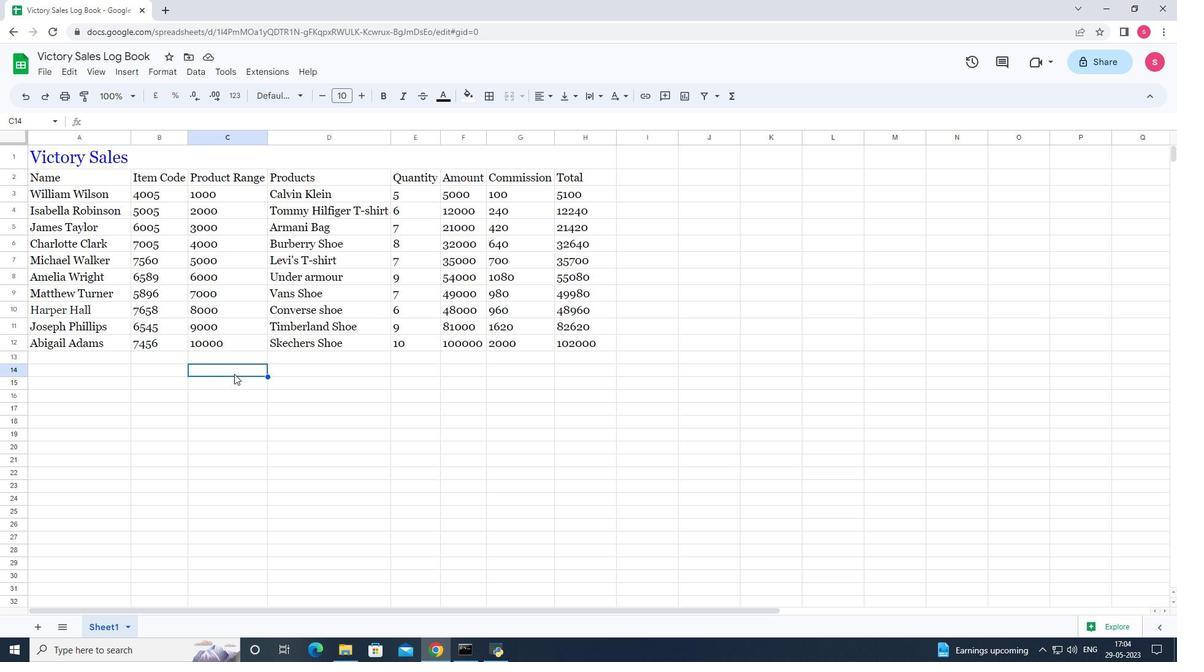 
